 Task: Find connections with filter location Rāiganj with filter topic #Indiawith filter profile language German with filter current company DealShare with filter school Chinmaya Vidyalaya with filter industry Retail Furniture and Home Furnishings with filter service category Financial Analysis with filter keywords title Mortgage Loan Processor
Action: Mouse moved to (496, 48)
Screenshot: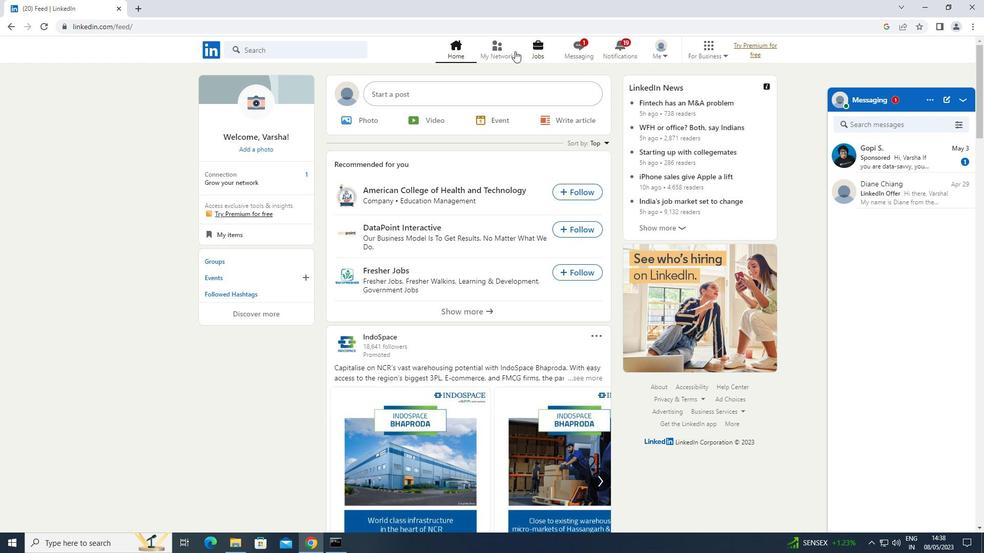
Action: Mouse pressed left at (496, 48)
Screenshot: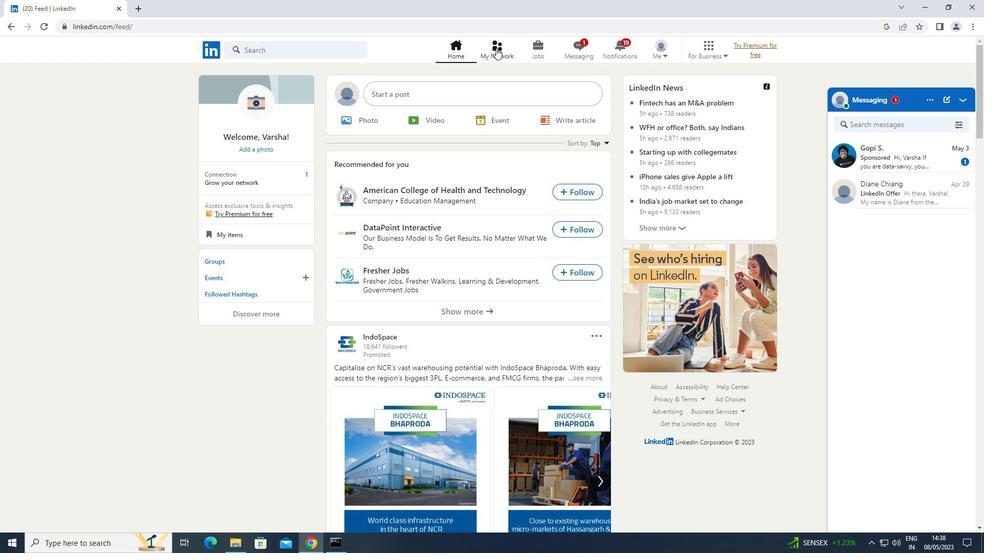 
Action: Mouse moved to (256, 108)
Screenshot: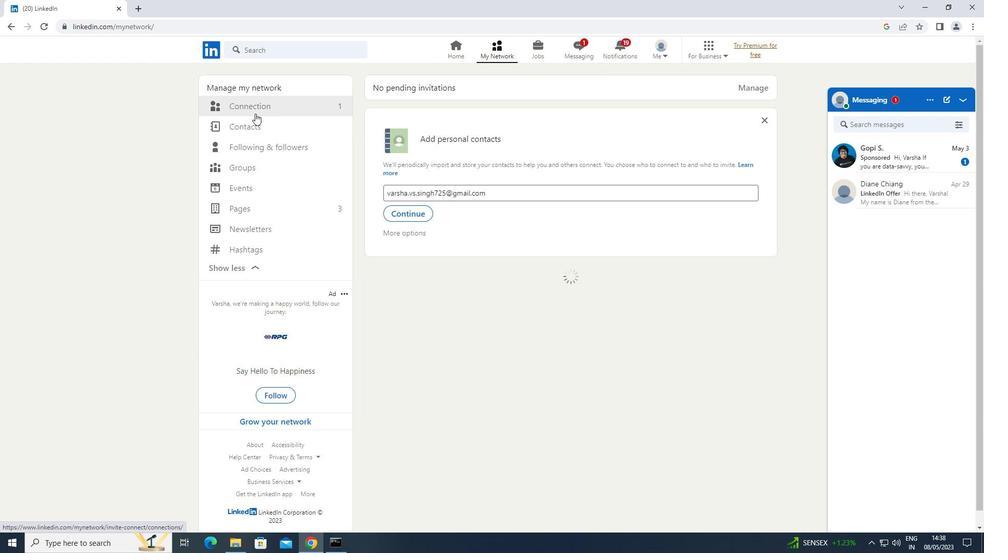 
Action: Mouse pressed left at (256, 108)
Screenshot: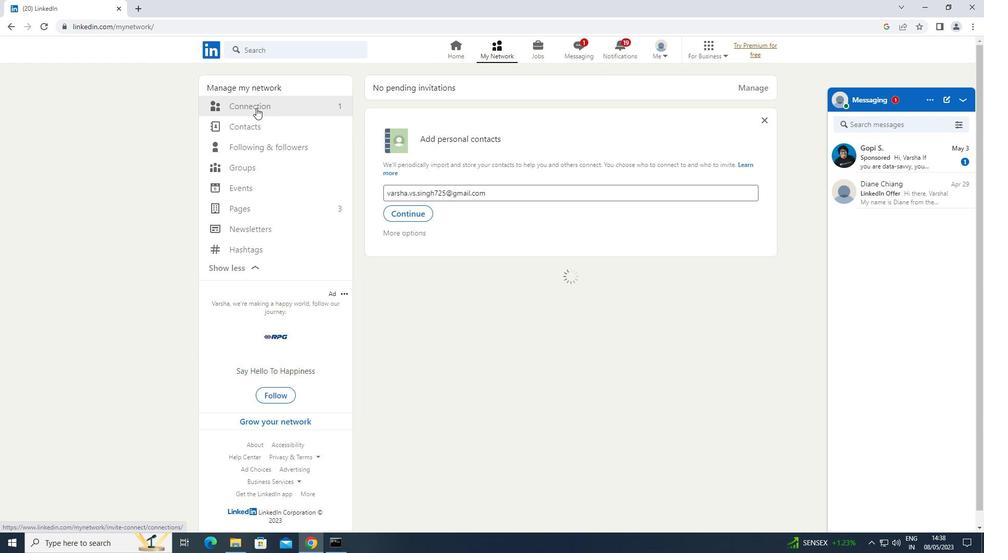 
Action: Mouse moved to (558, 105)
Screenshot: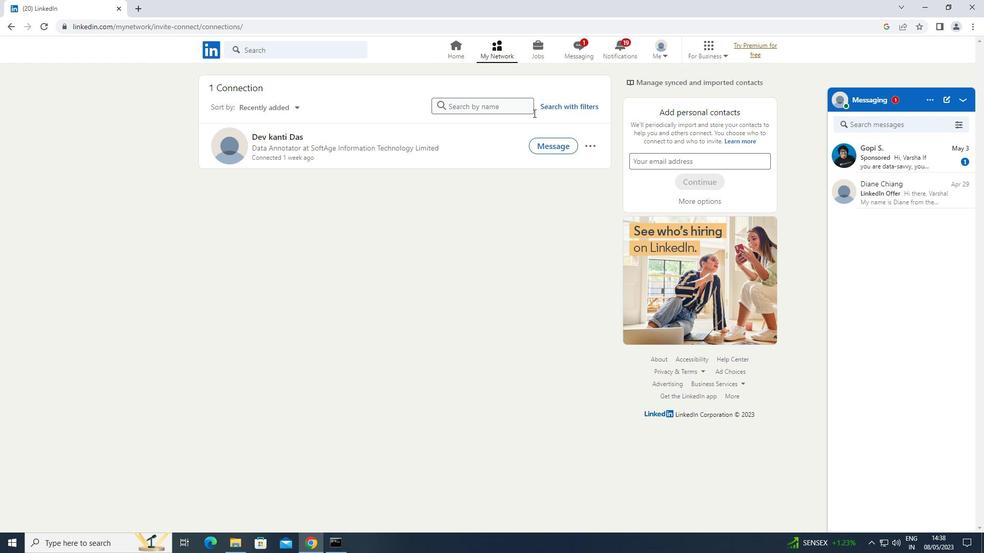 
Action: Mouse pressed left at (558, 105)
Screenshot: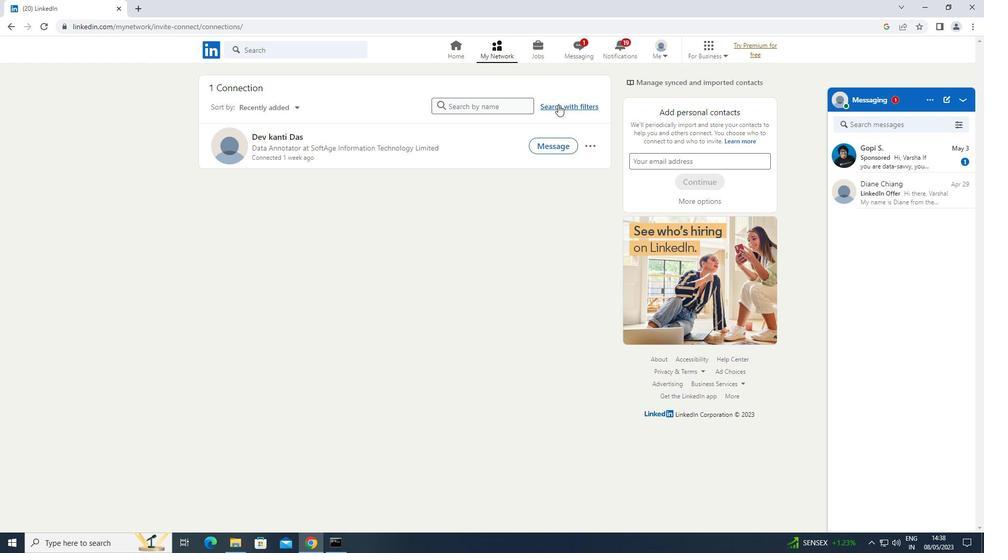 
Action: Mouse moved to (526, 84)
Screenshot: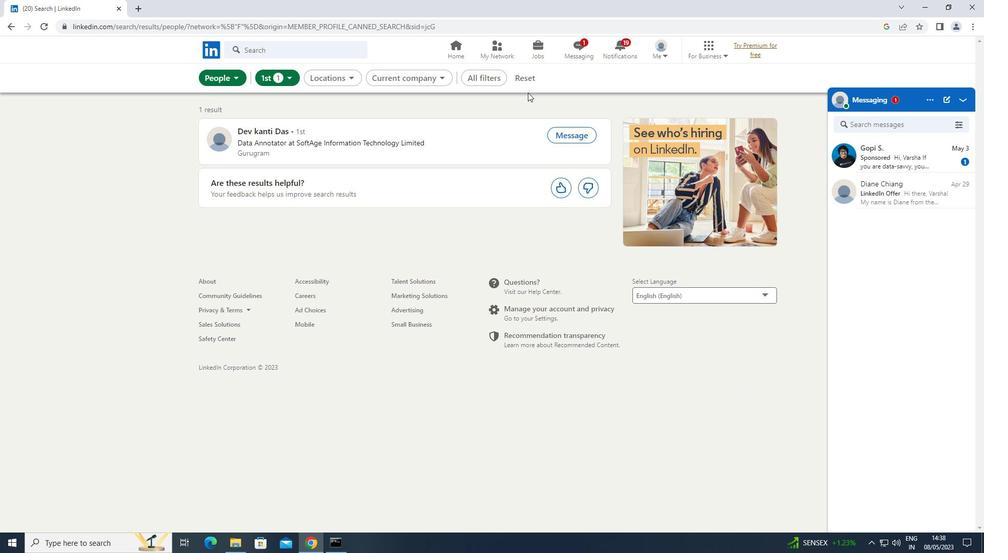 
Action: Mouse pressed left at (526, 84)
Screenshot: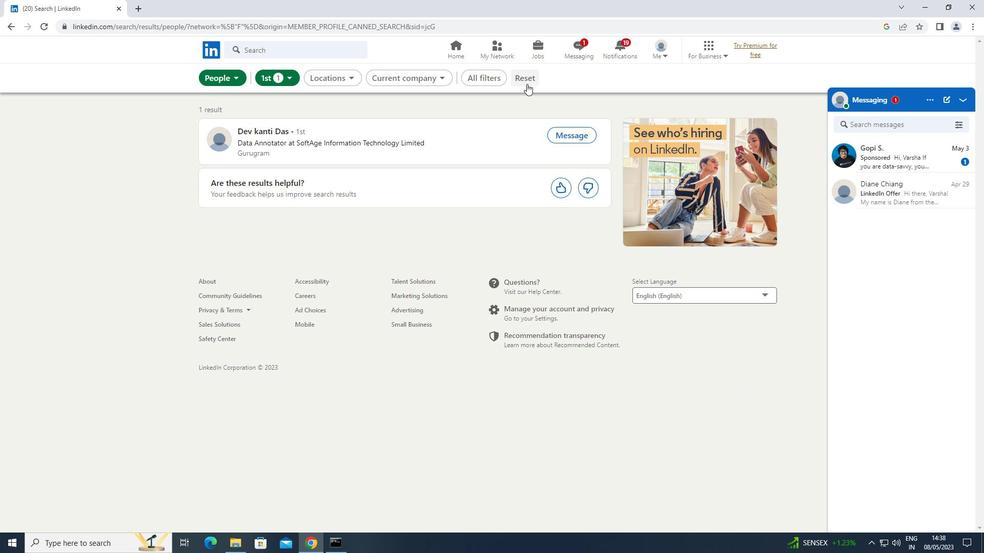 
Action: Mouse moved to (517, 84)
Screenshot: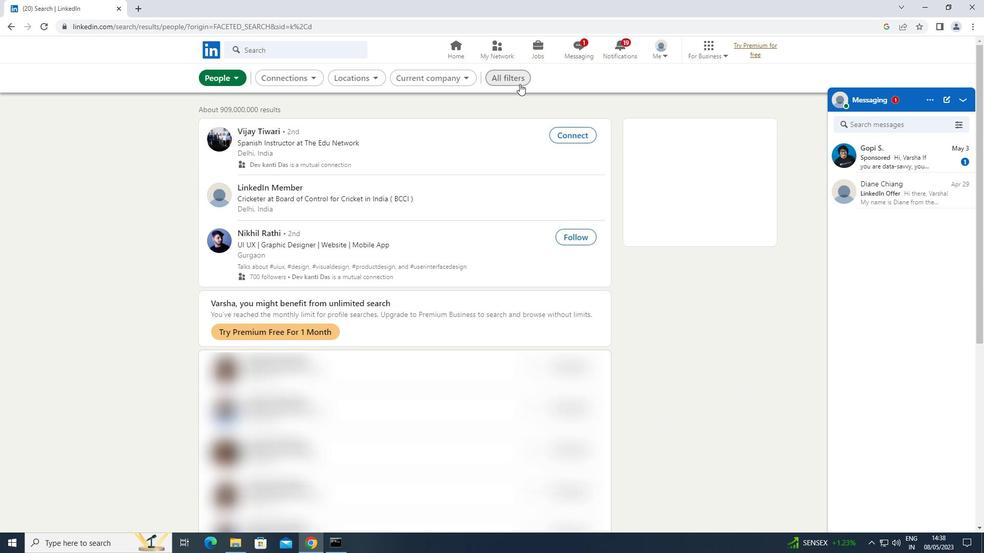 
Action: Mouse pressed left at (517, 84)
Screenshot: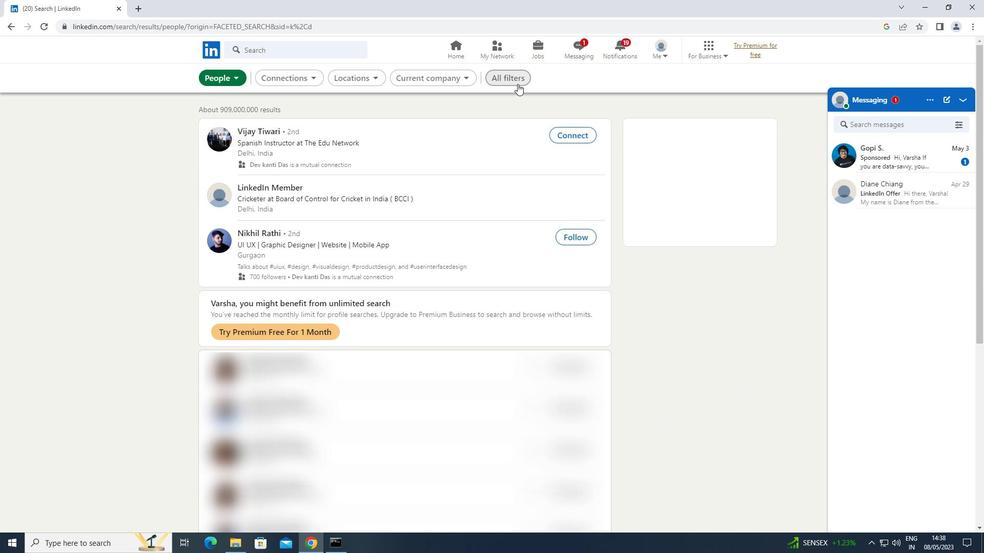 
Action: Mouse moved to (766, 229)
Screenshot: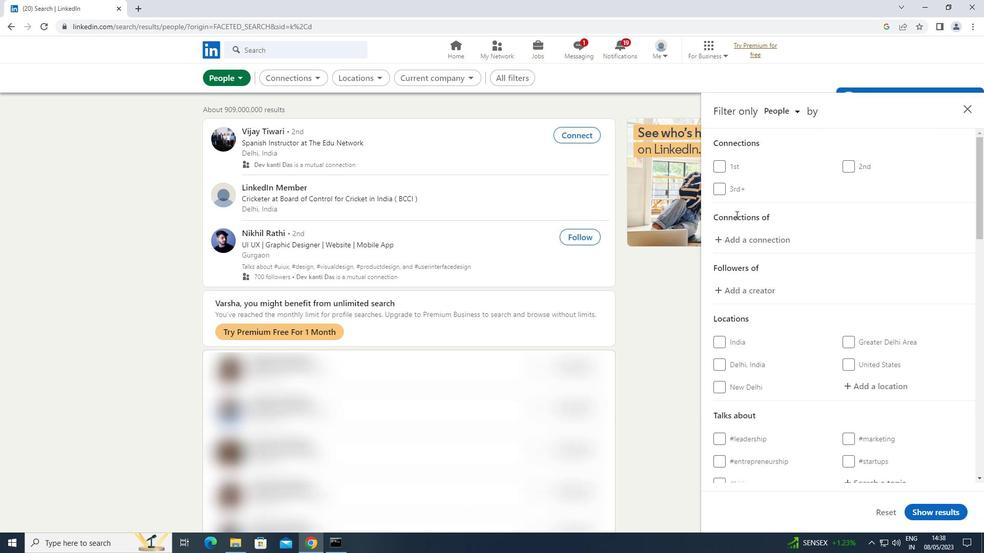 
Action: Mouse scrolled (766, 229) with delta (0, 0)
Screenshot: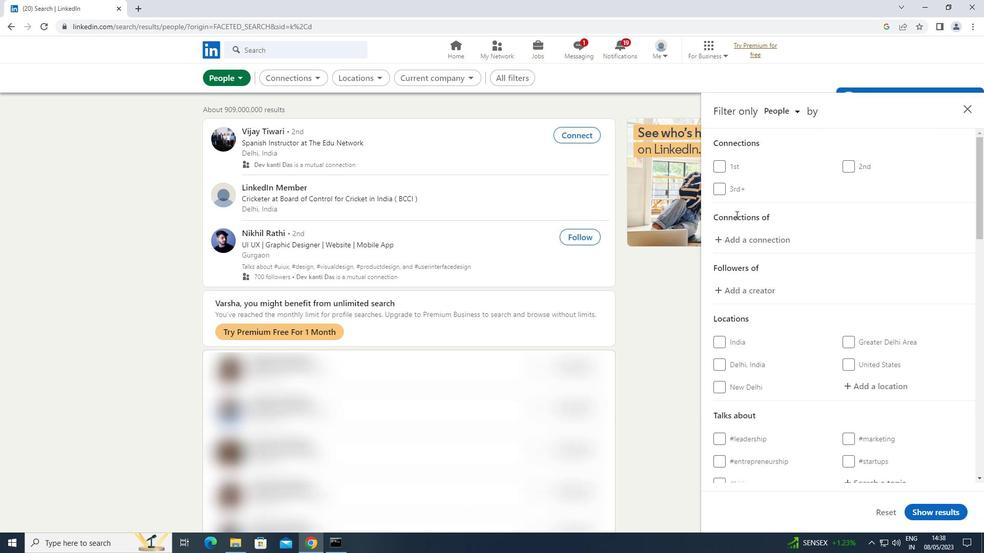 
Action: Mouse moved to (768, 233)
Screenshot: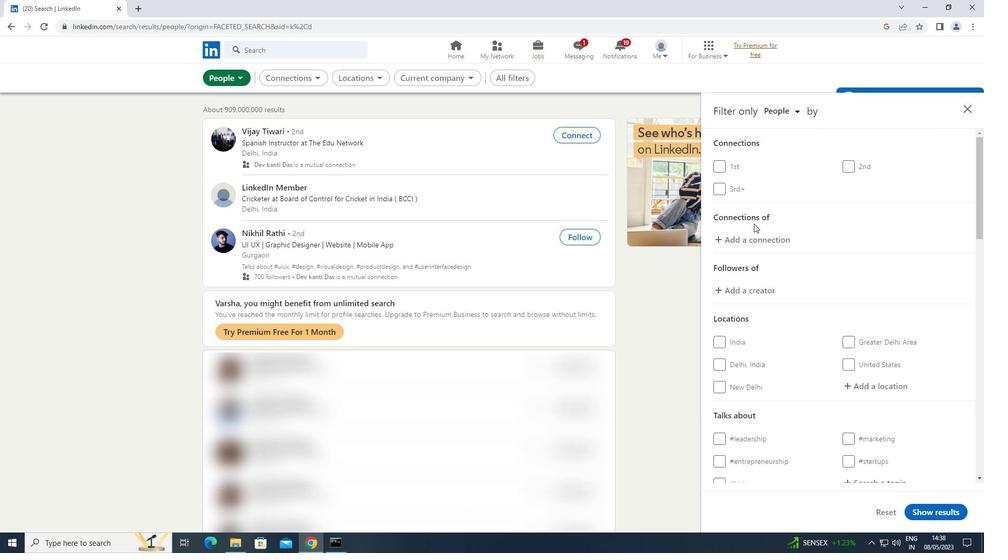 
Action: Mouse scrolled (768, 232) with delta (0, 0)
Screenshot: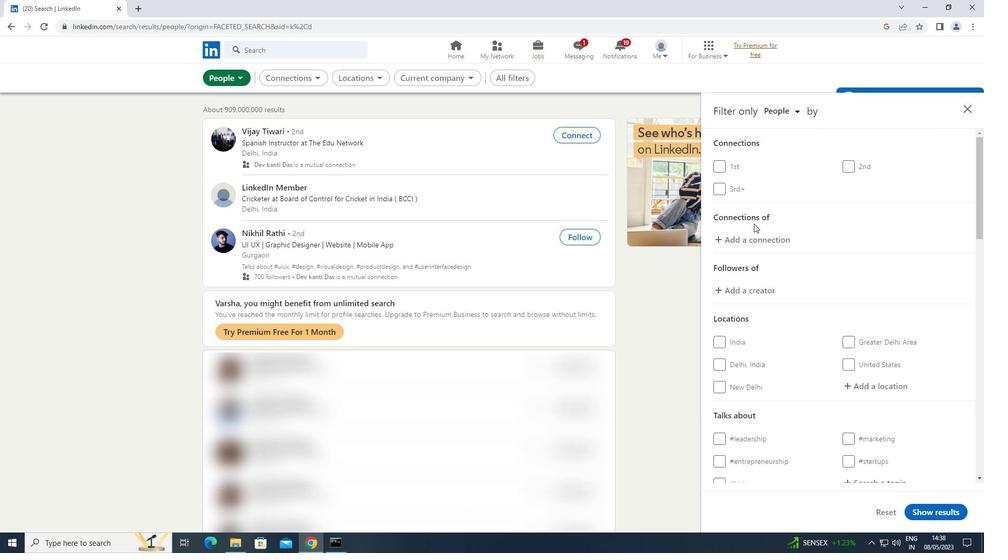 
Action: Mouse moved to (873, 284)
Screenshot: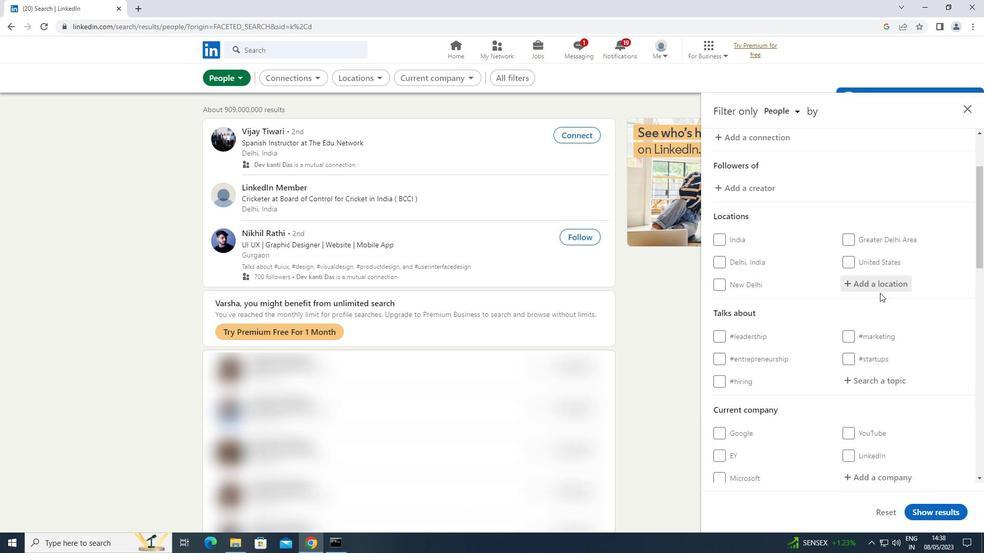 
Action: Mouse pressed left at (873, 284)
Screenshot: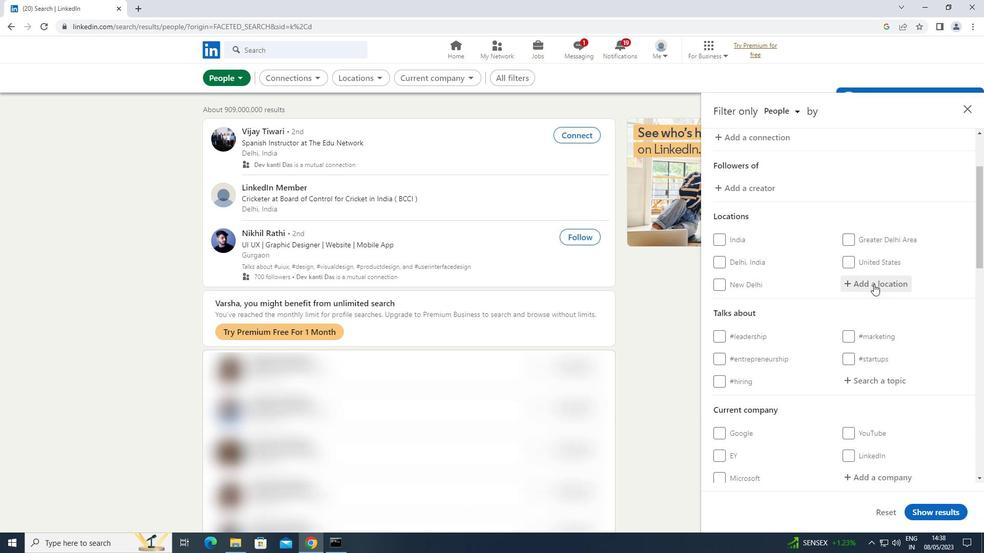 
Action: Key pressed <Key.shift>RAIGANJ
Screenshot: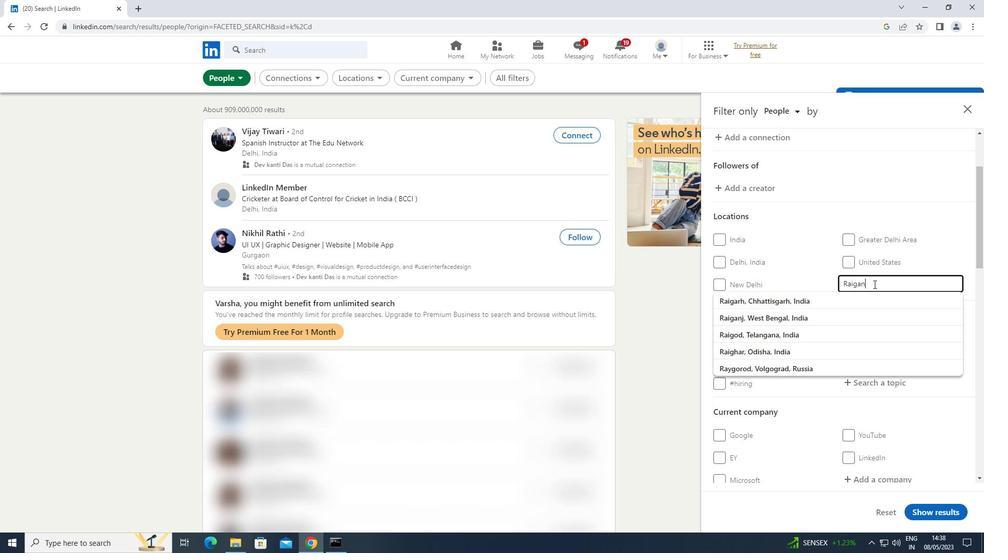 
Action: Mouse moved to (877, 377)
Screenshot: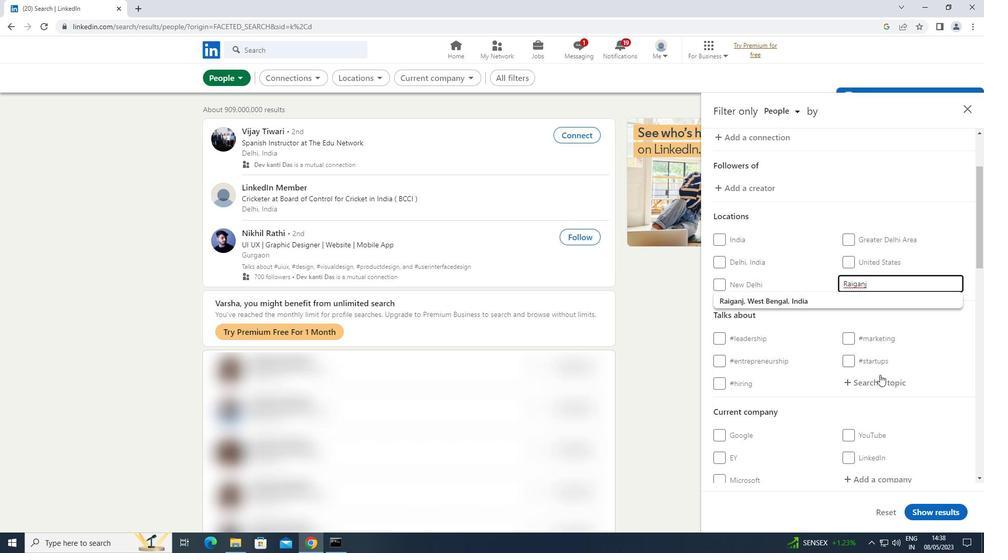 
Action: Mouse pressed left at (877, 377)
Screenshot: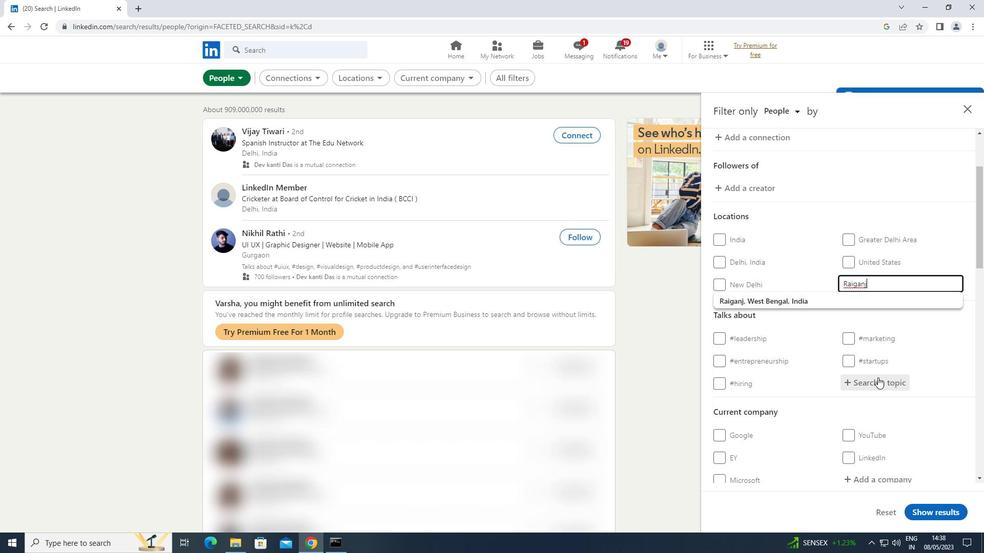 
Action: Key pressed <Key.shift>INDIA
Screenshot: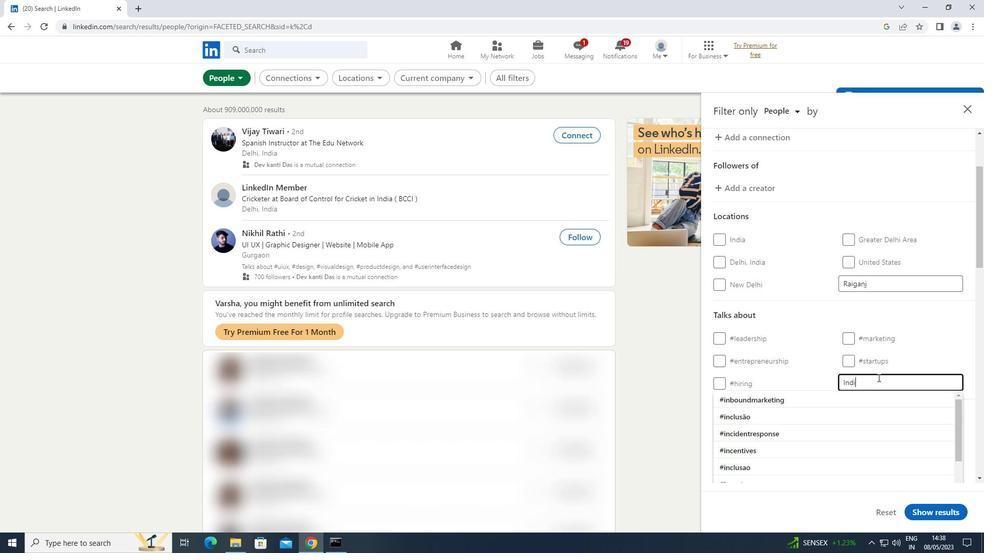 
Action: Mouse moved to (841, 381)
Screenshot: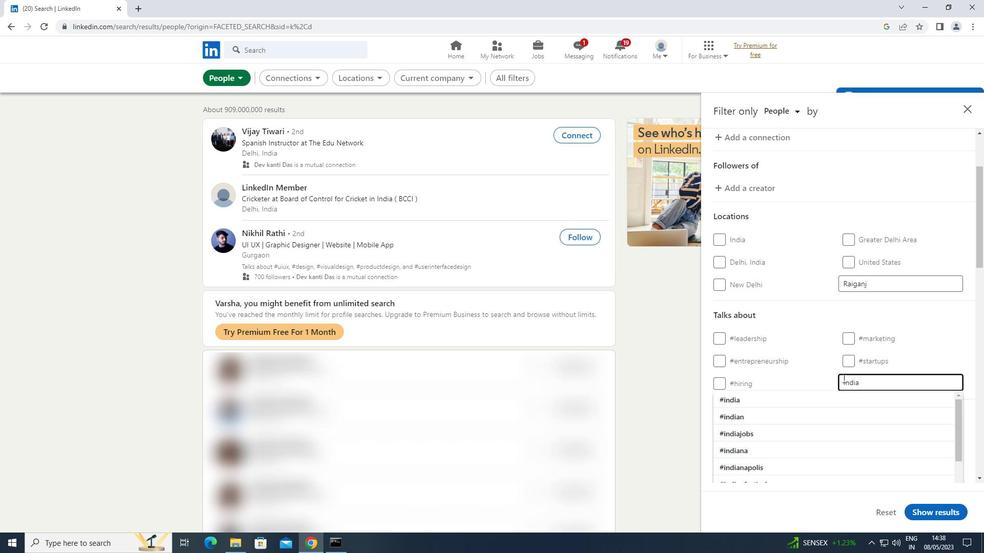 
Action: Mouse pressed left at (841, 381)
Screenshot: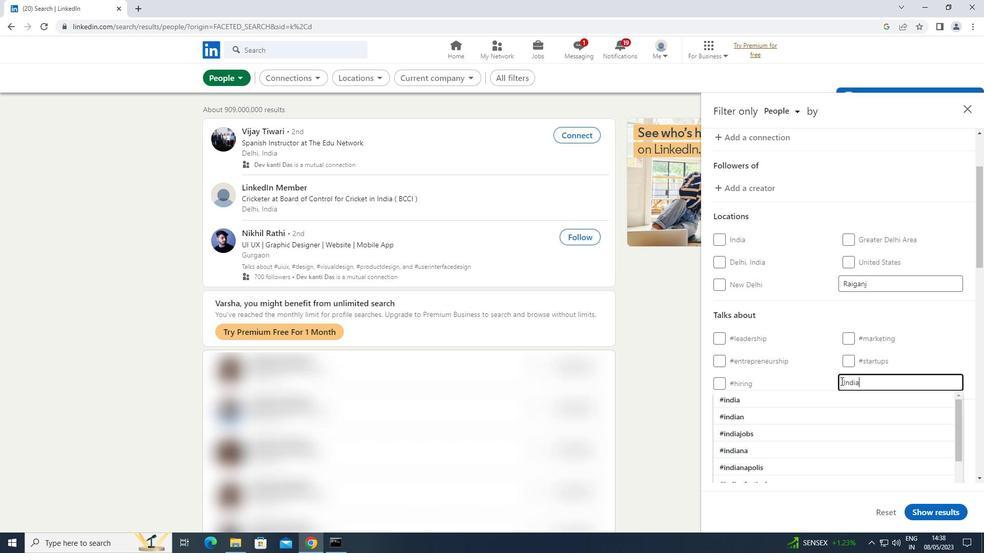 
Action: Key pressed <Key.shift>#
Screenshot: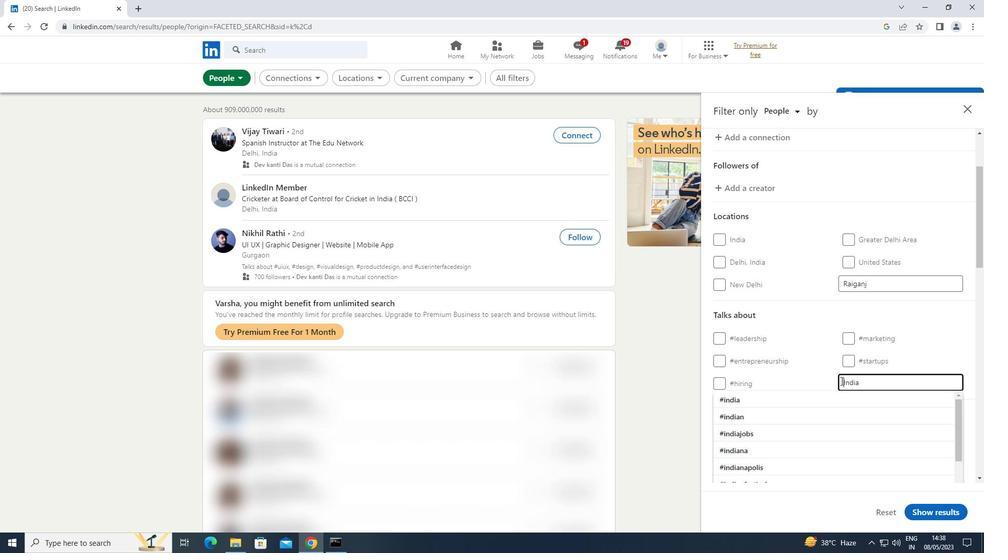 
Action: Mouse moved to (840, 379)
Screenshot: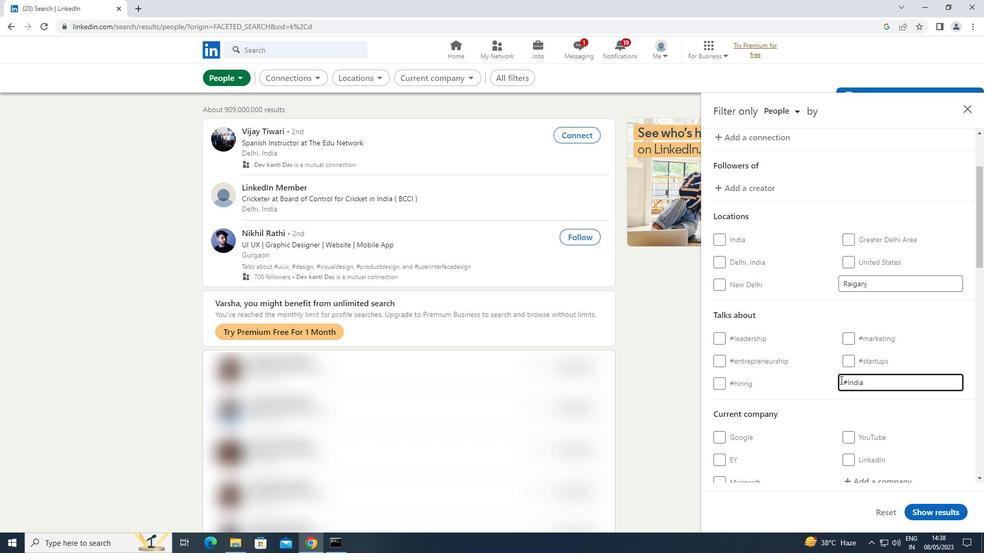 
Action: Mouse scrolled (840, 379) with delta (0, 0)
Screenshot: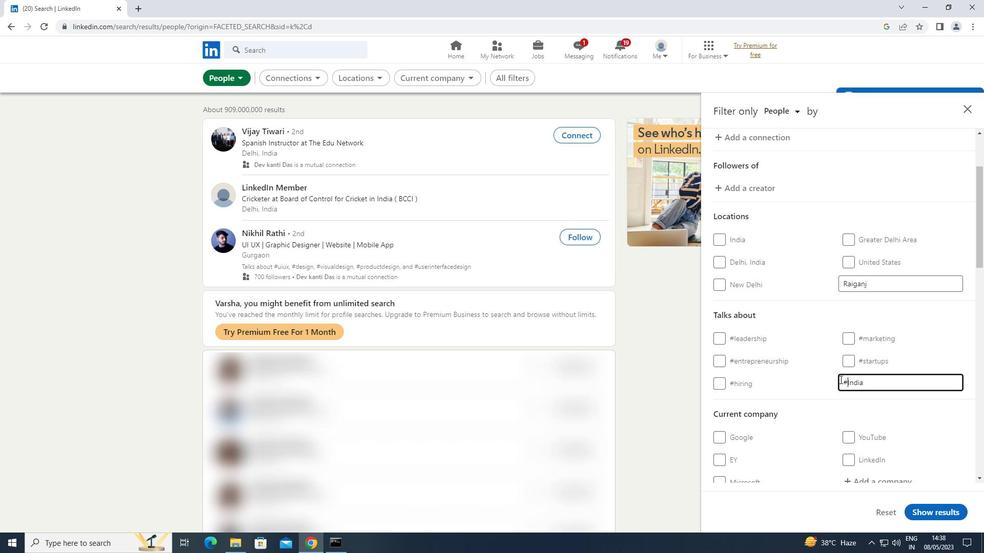 
Action: Mouse scrolled (840, 379) with delta (0, 0)
Screenshot: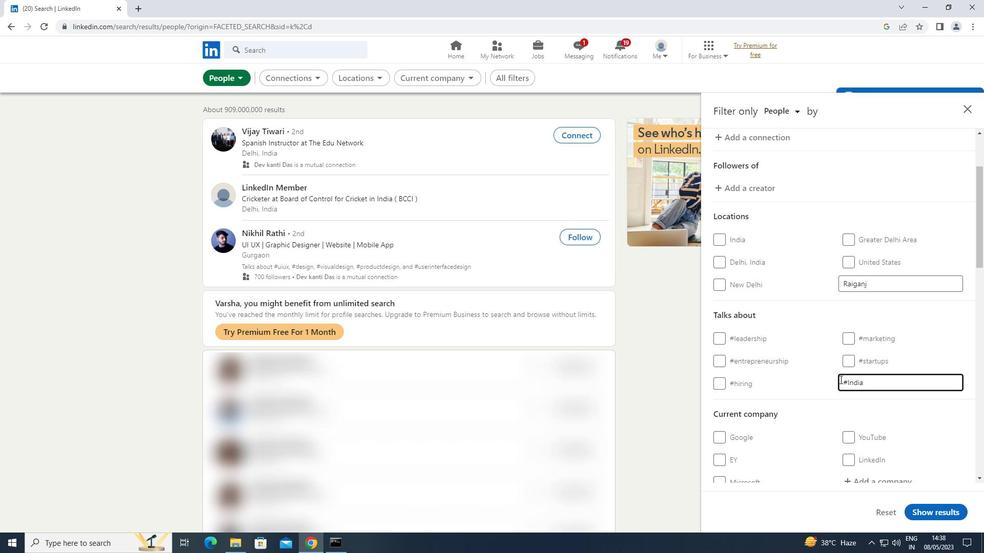 
Action: Mouse moved to (841, 379)
Screenshot: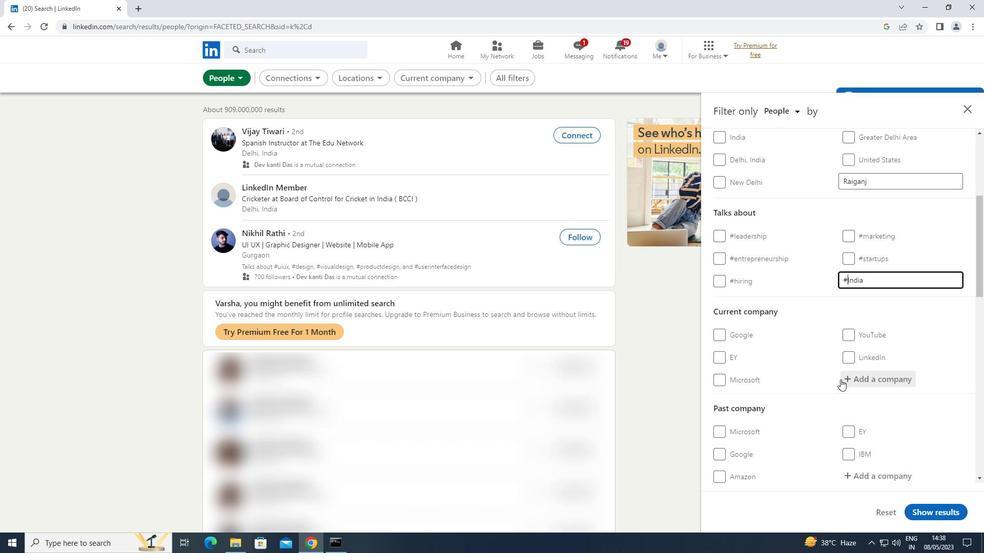 
Action: Mouse scrolled (841, 378) with delta (0, 0)
Screenshot: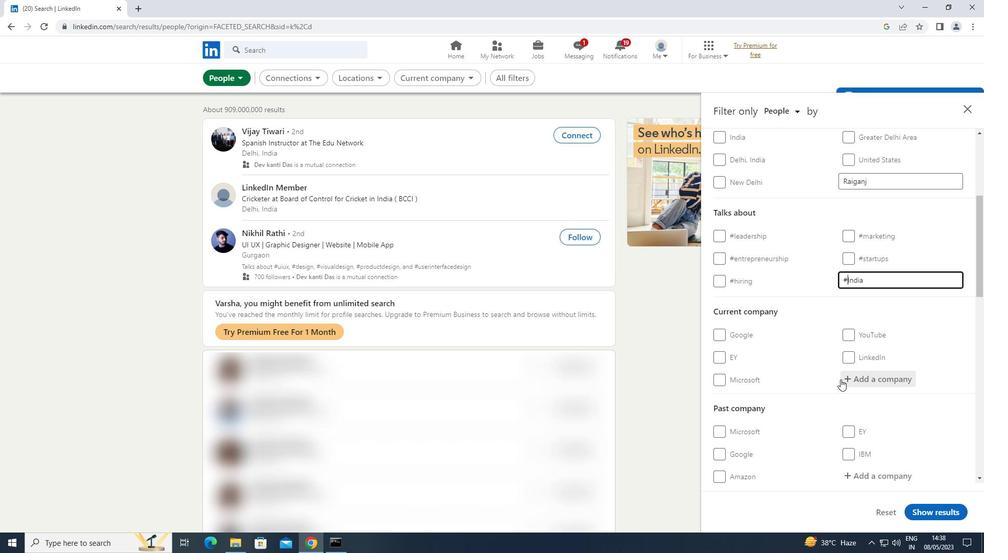 
Action: Mouse scrolled (841, 378) with delta (0, 0)
Screenshot: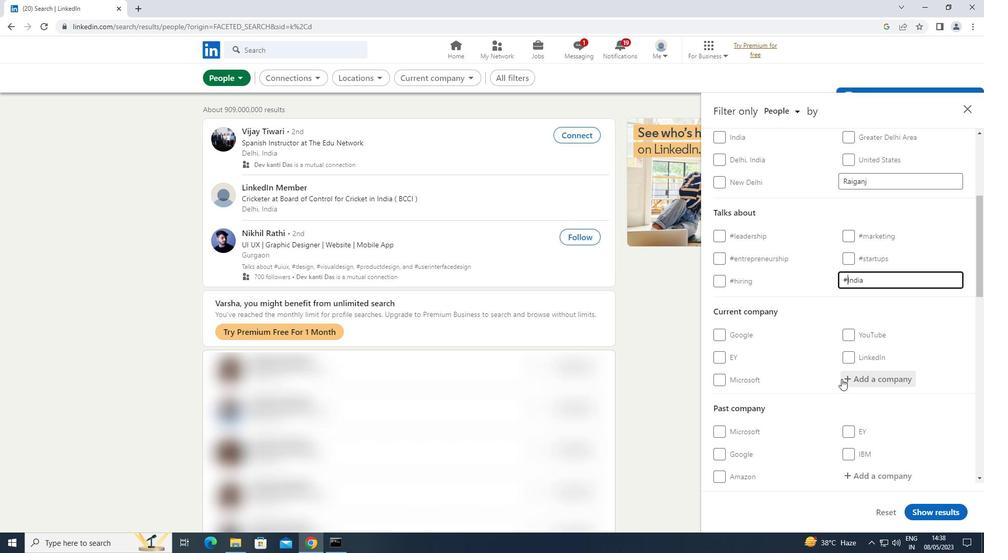 
Action: Mouse scrolled (841, 378) with delta (0, 0)
Screenshot: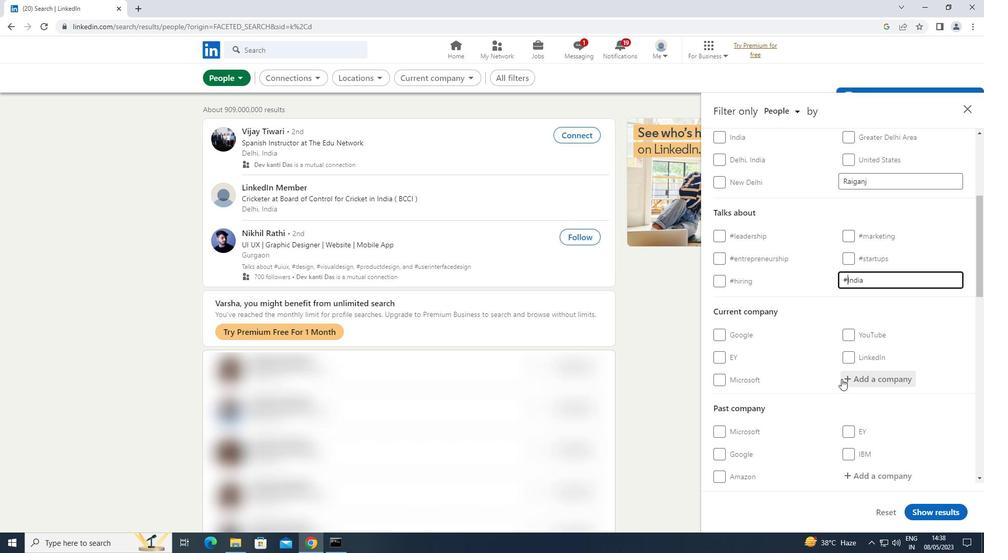 
Action: Mouse moved to (841, 379)
Screenshot: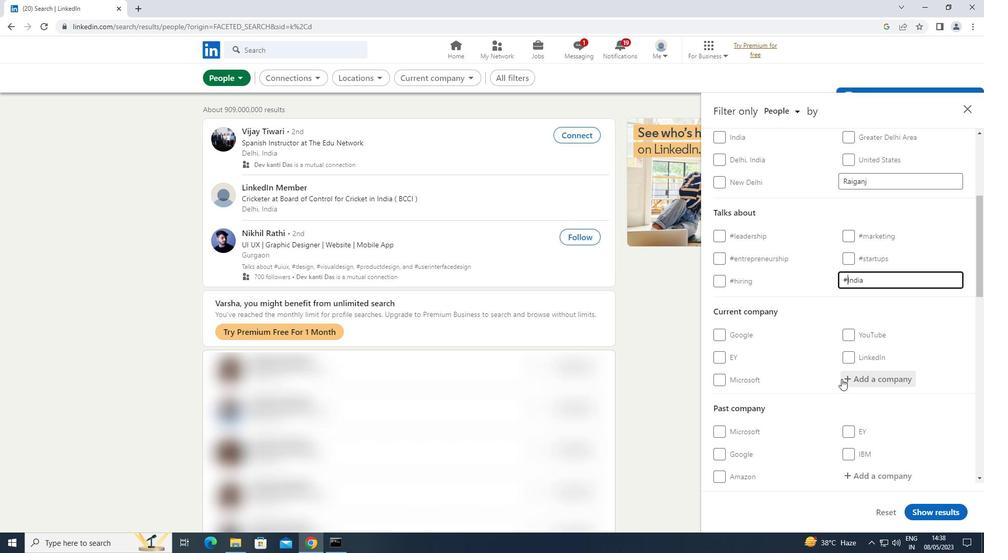 
Action: Mouse scrolled (841, 378) with delta (0, 0)
Screenshot: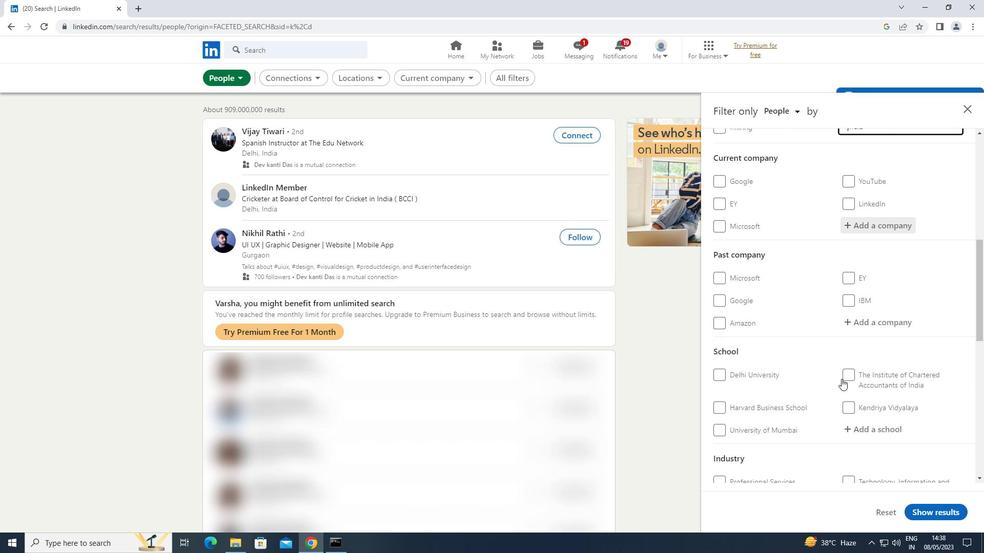 
Action: Mouse moved to (842, 379)
Screenshot: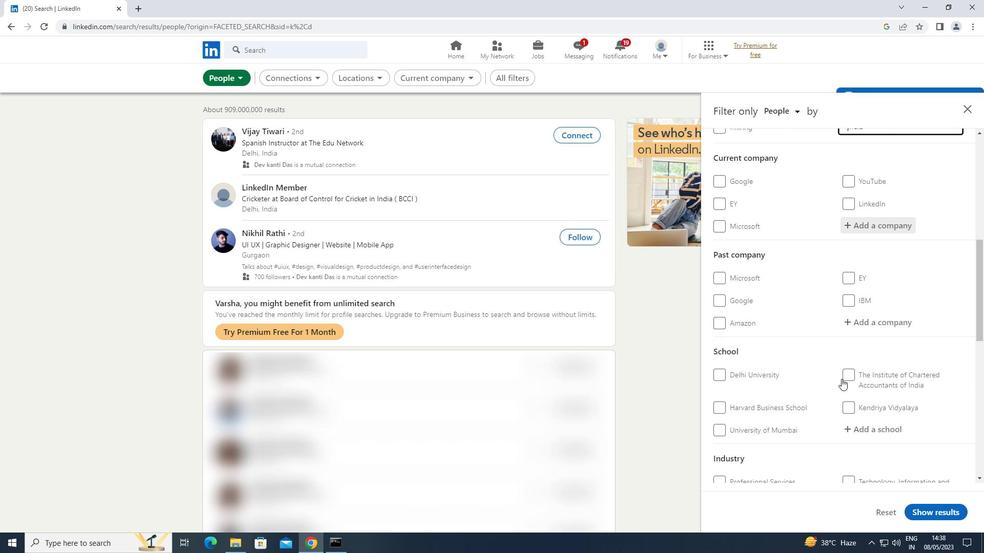
Action: Mouse scrolled (842, 379) with delta (0, 0)
Screenshot: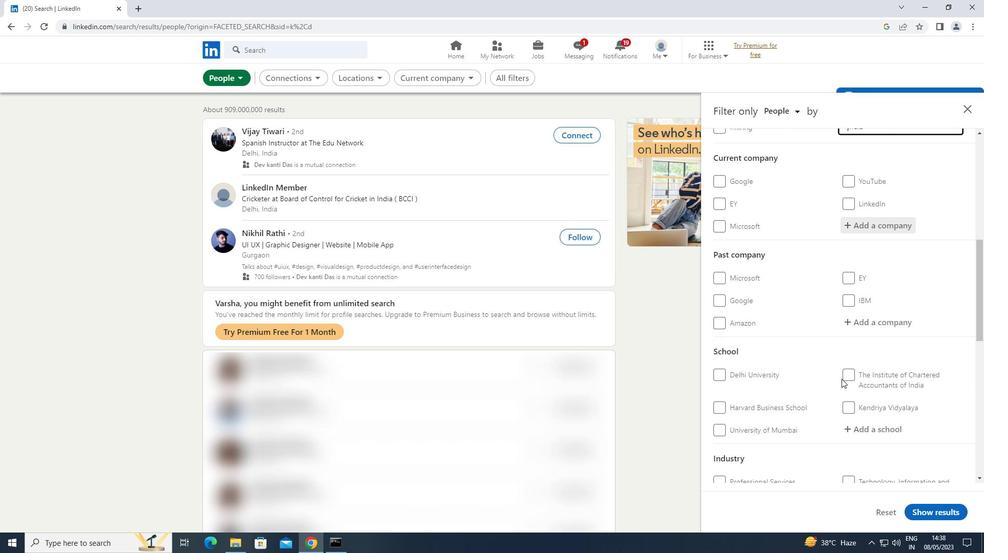 
Action: Mouse moved to (842, 380)
Screenshot: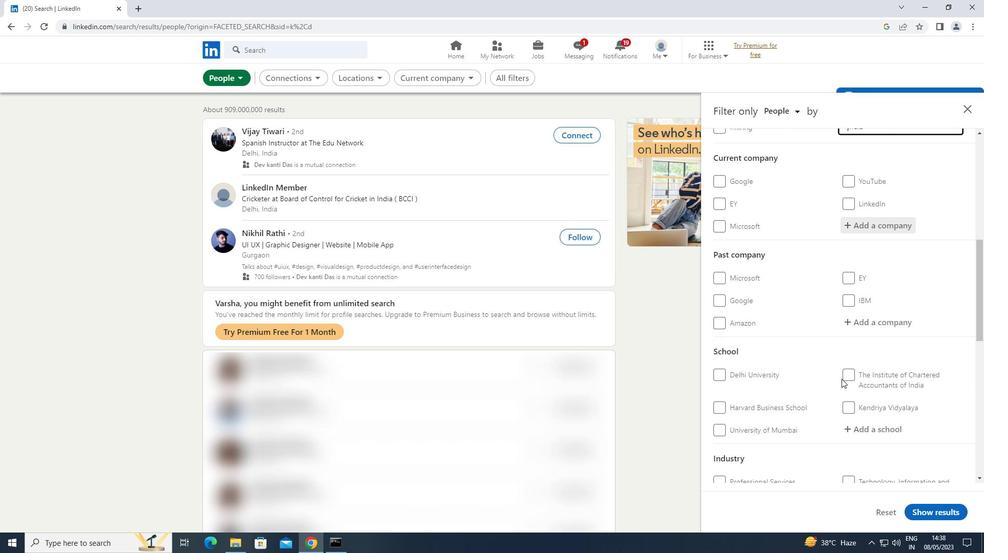 
Action: Mouse scrolled (842, 380) with delta (0, 0)
Screenshot: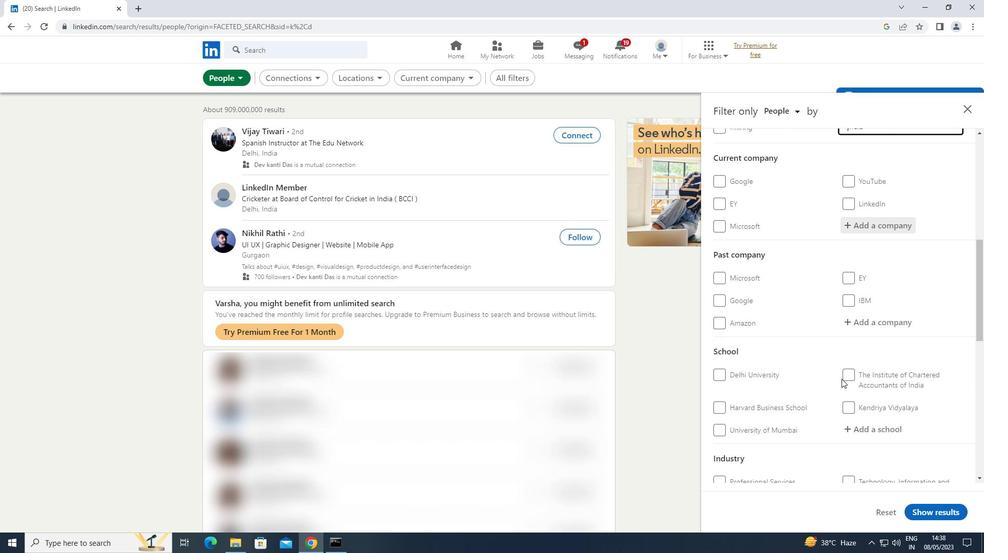 
Action: Mouse moved to (739, 453)
Screenshot: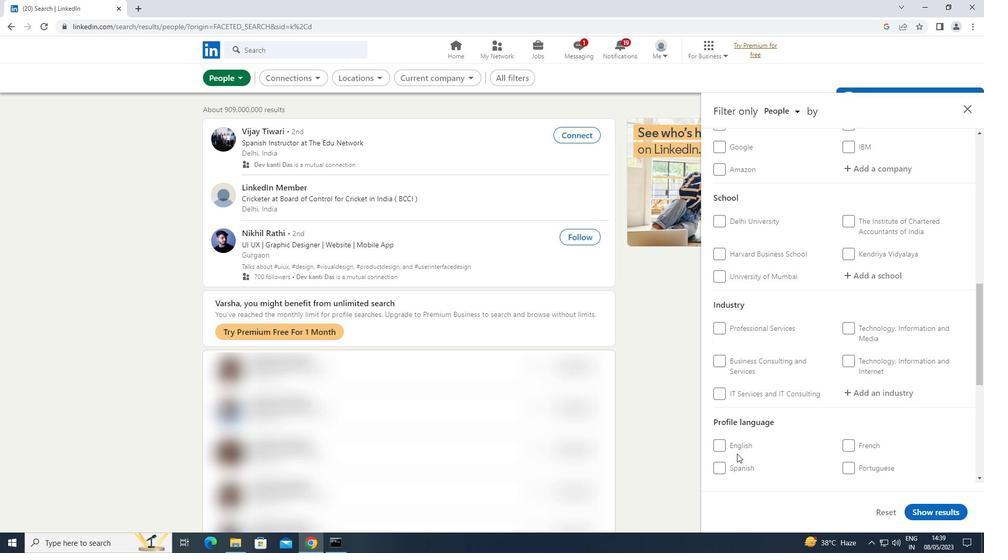 
Action: Mouse scrolled (739, 453) with delta (0, 0)
Screenshot: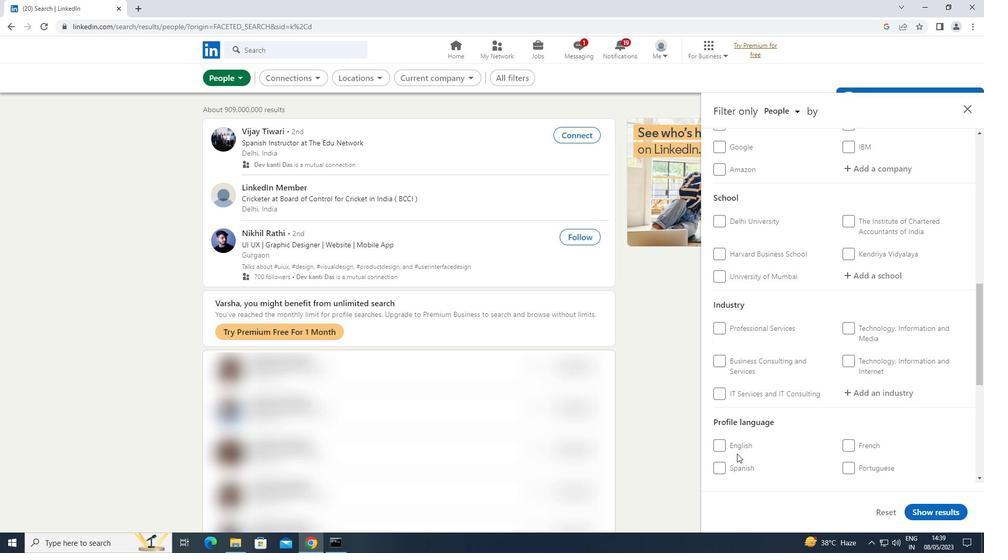 
Action: Mouse moved to (721, 440)
Screenshot: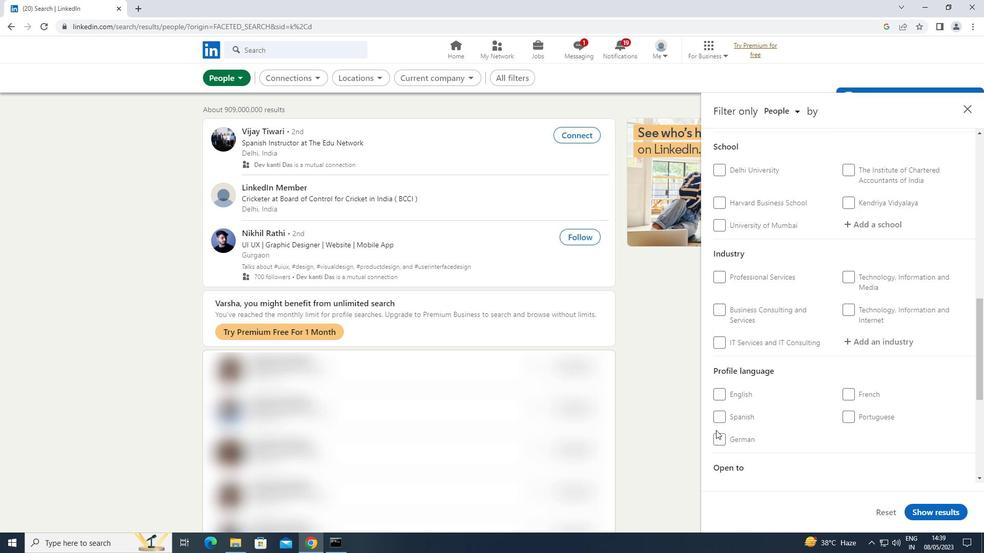 
Action: Mouse pressed left at (721, 440)
Screenshot: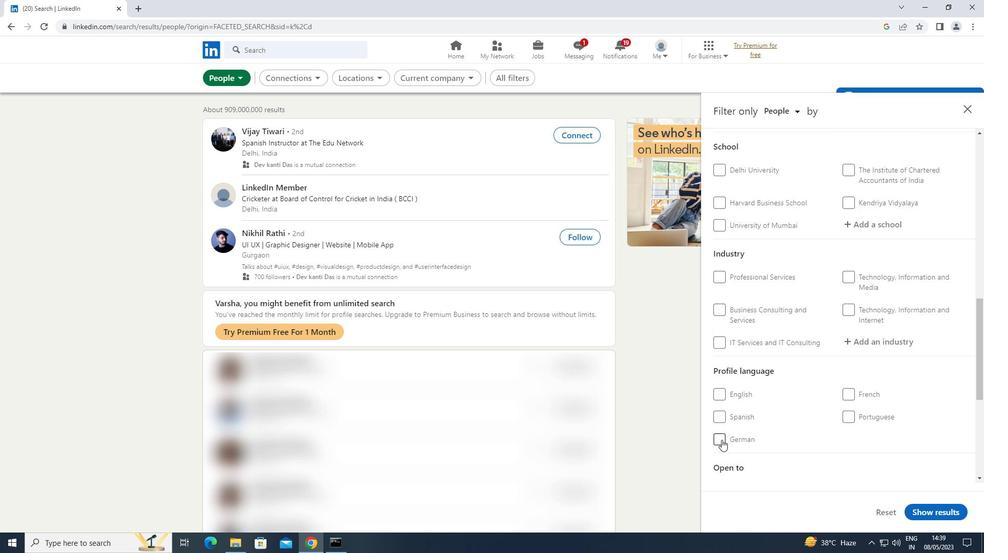 
Action: Mouse moved to (760, 422)
Screenshot: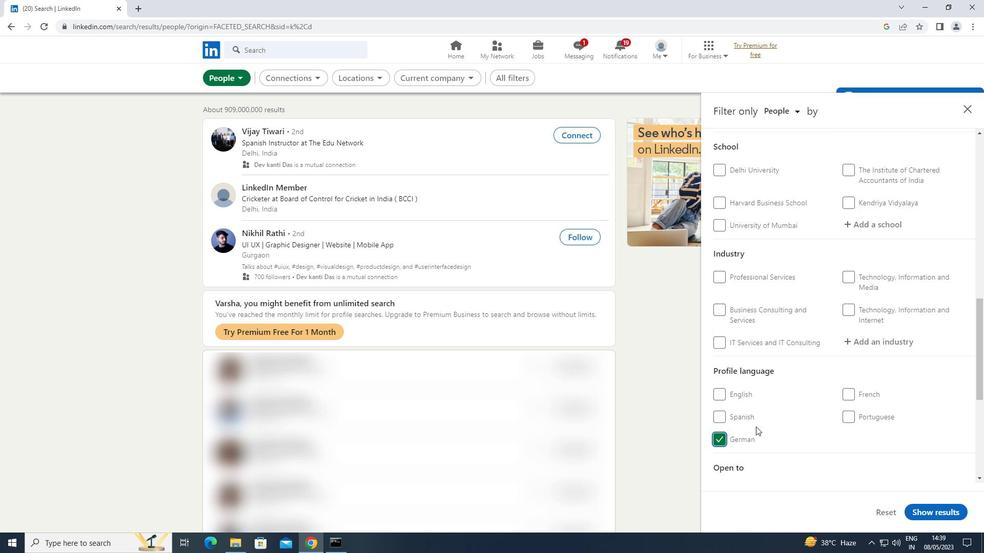 
Action: Mouse scrolled (760, 422) with delta (0, 0)
Screenshot: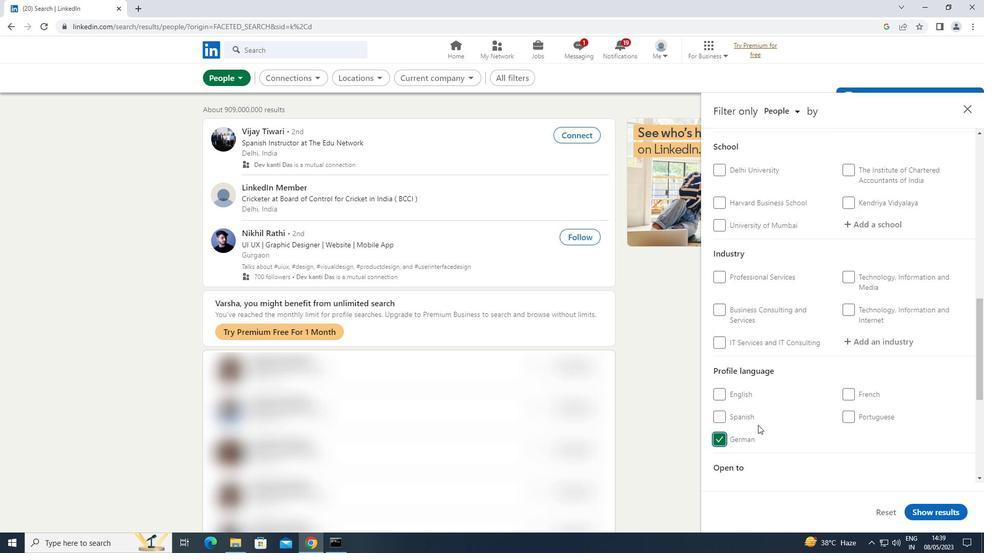 
Action: Mouse scrolled (760, 422) with delta (0, 0)
Screenshot: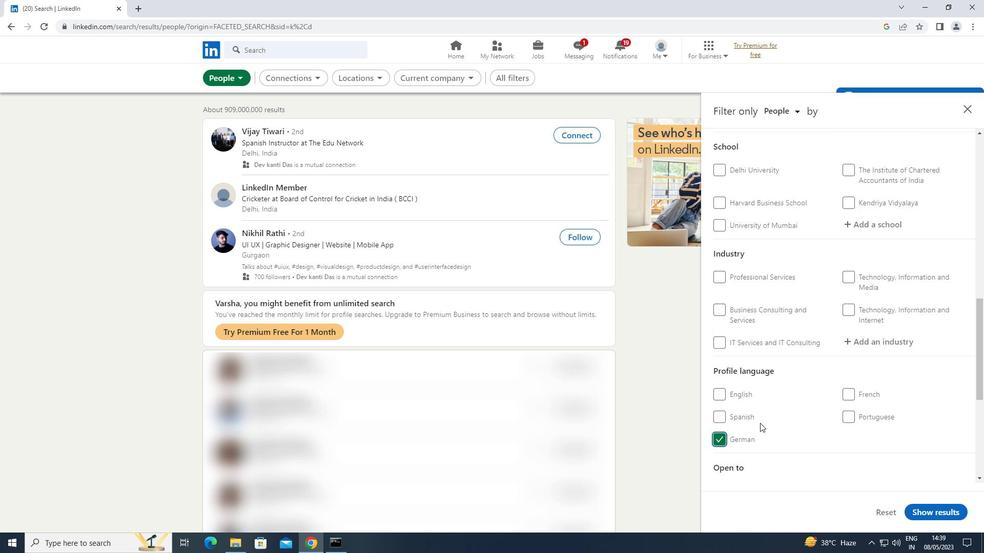 
Action: Mouse scrolled (760, 422) with delta (0, 0)
Screenshot: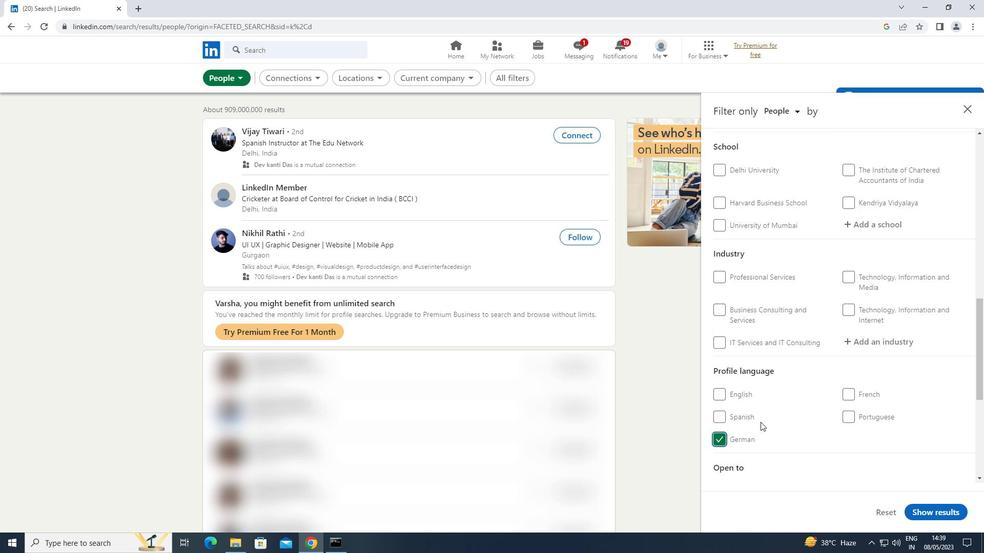 
Action: Mouse moved to (761, 419)
Screenshot: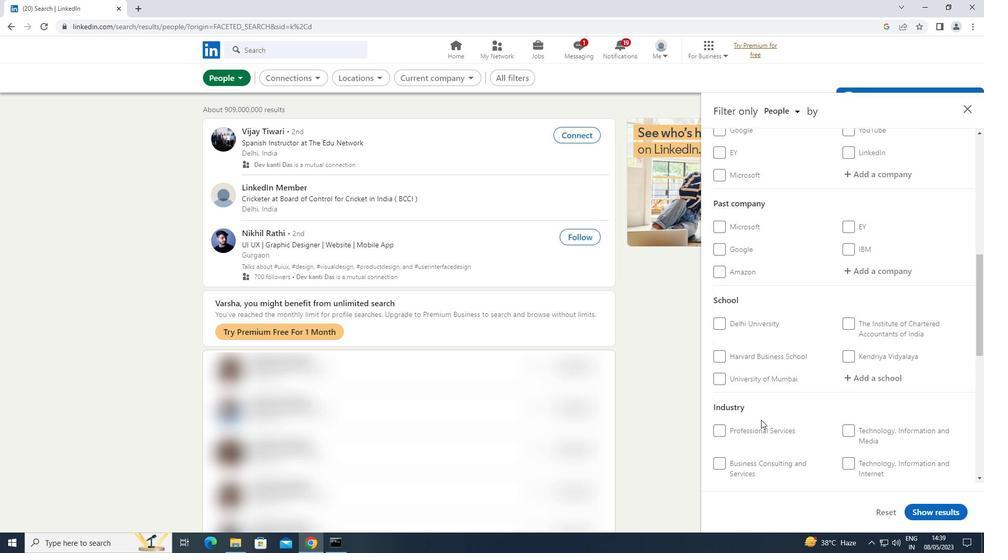 
Action: Mouse scrolled (761, 420) with delta (0, 0)
Screenshot: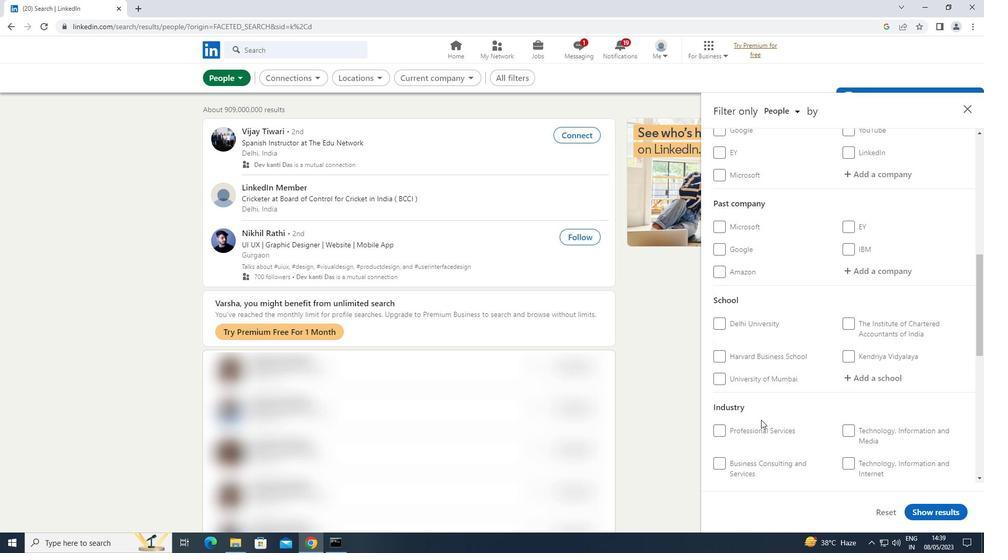 
Action: Mouse moved to (761, 419)
Screenshot: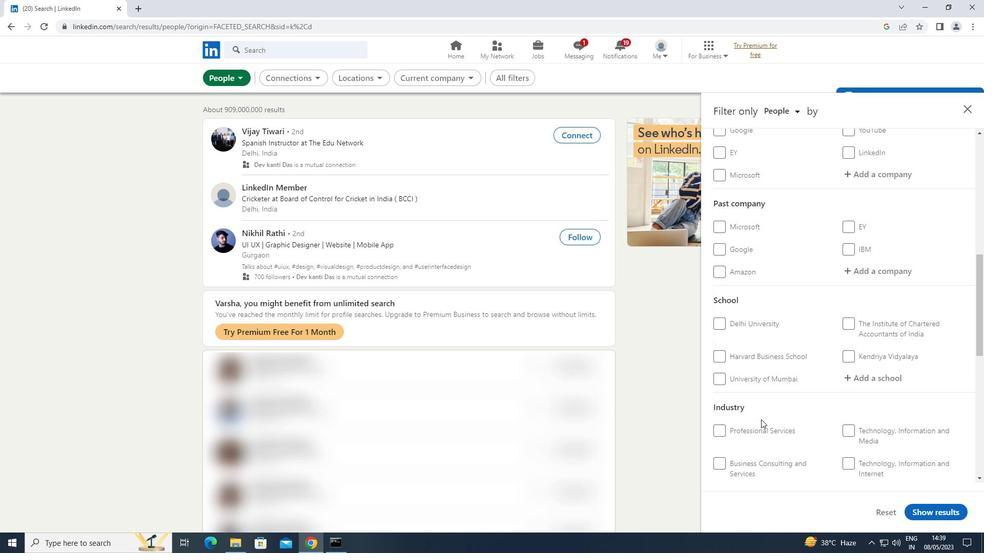
Action: Mouse scrolled (761, 420) with delta (0, 0)
Screenshot: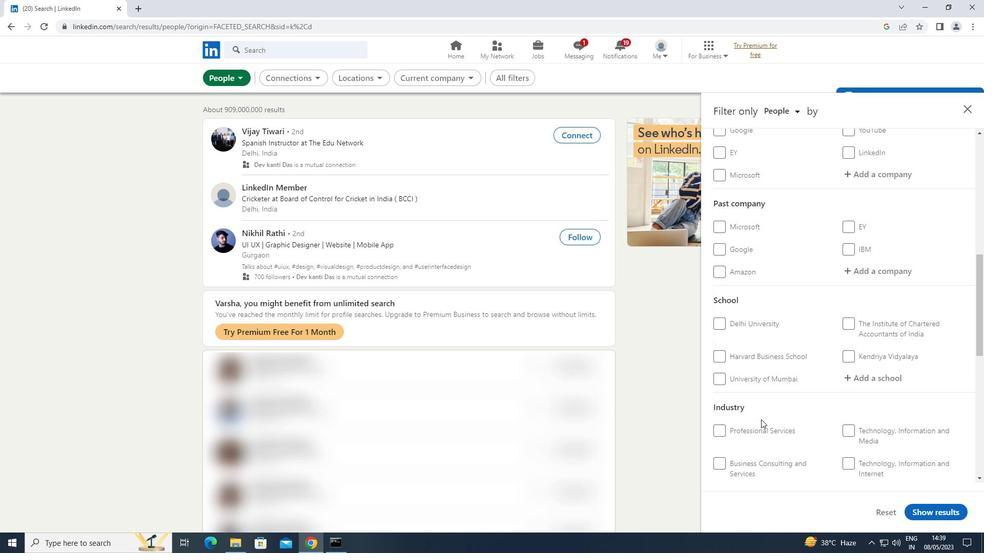 
Action: Mouse moved to (762, 419)
Screenshot: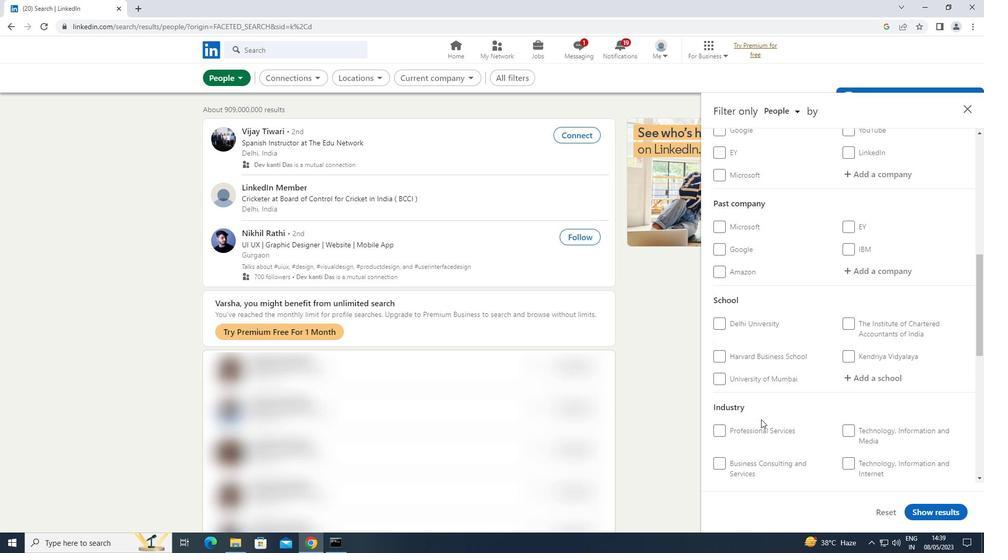 
Action: Mouse scrolled (762, 419) with delta (0, 0)
Screenshot: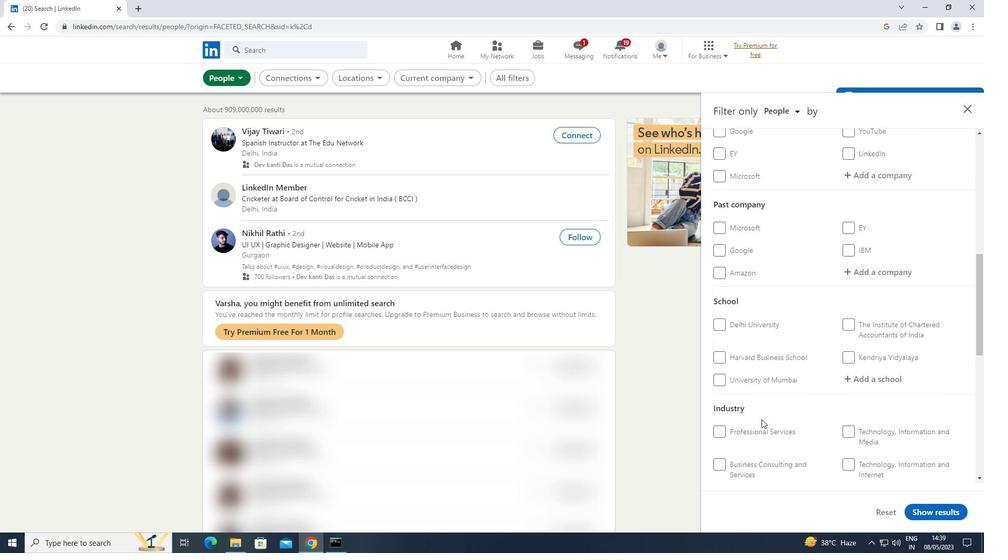 
Action: Mouse moved to (762, 419)
Screenshot: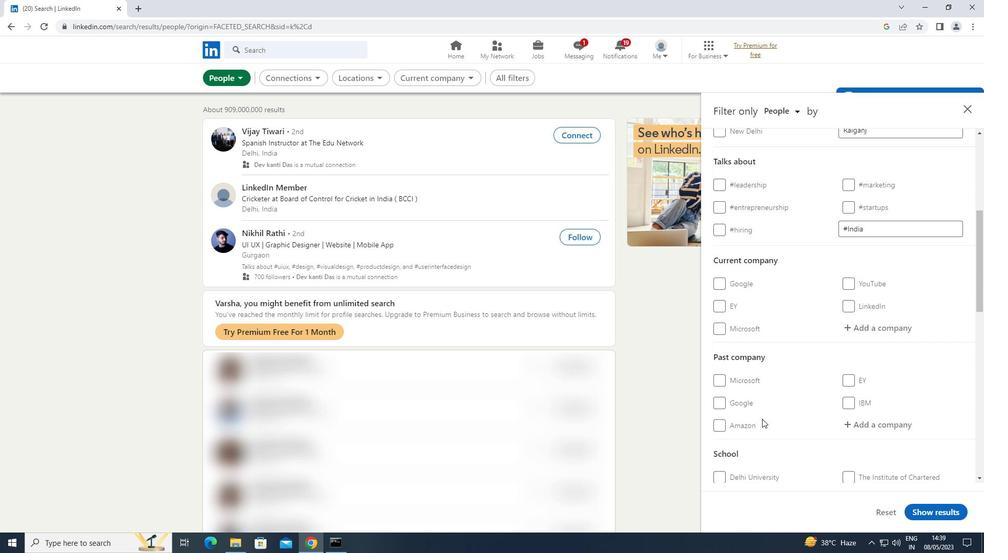 
Action: Mouse scrolled (762, 419) with delta (0, 0)
Screenshot: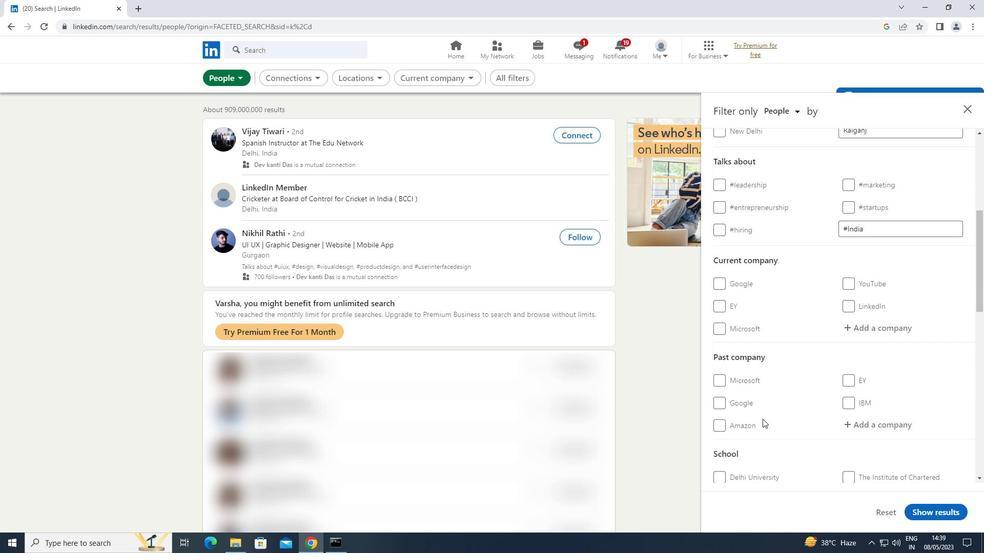 
Action: Mouse moved to (762, 418)
Screenshot: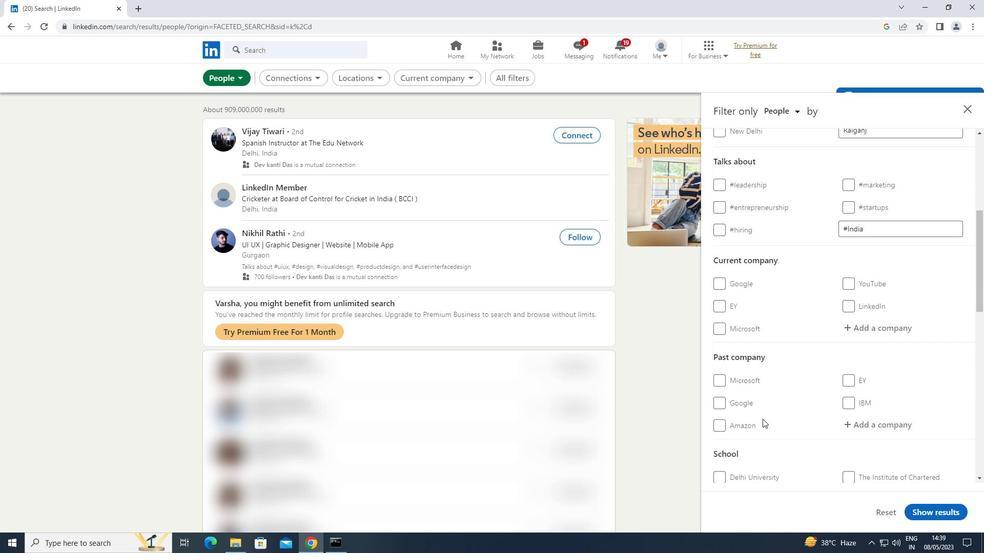 
Action: Mouse scrolled (762, 419) with delta (0, 0)
Screenshot: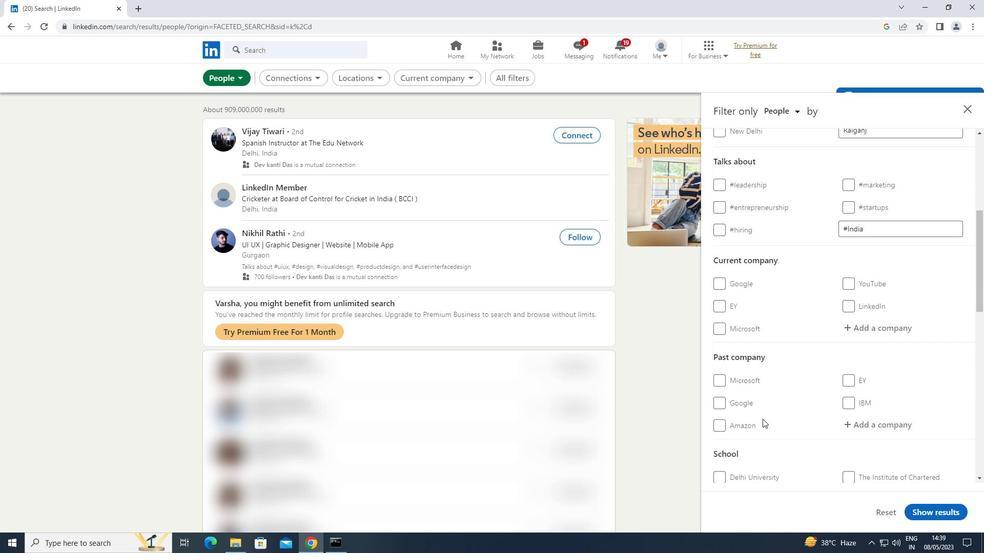 
Action: Mouse moved to (763, 418)
Screenshot: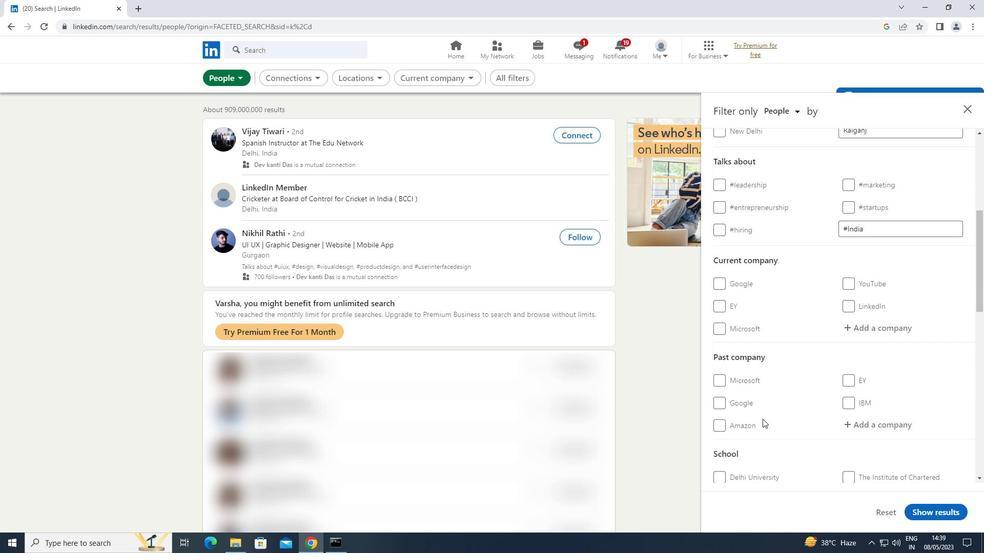 
Action: Mouse scrolled (763, 418) with delta (0, 0)
Screenshot: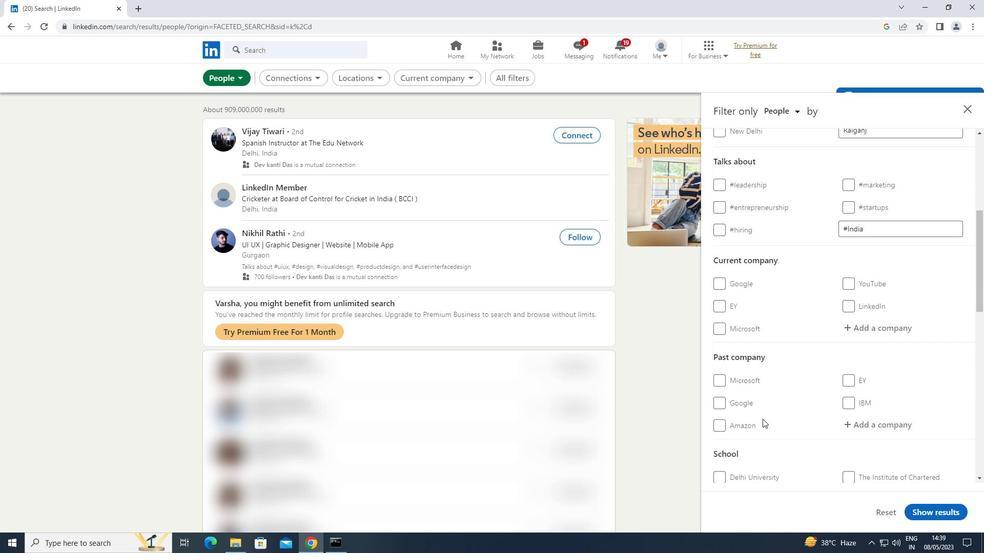 
Action: Mouse moved to (820, 378)
Screenshot: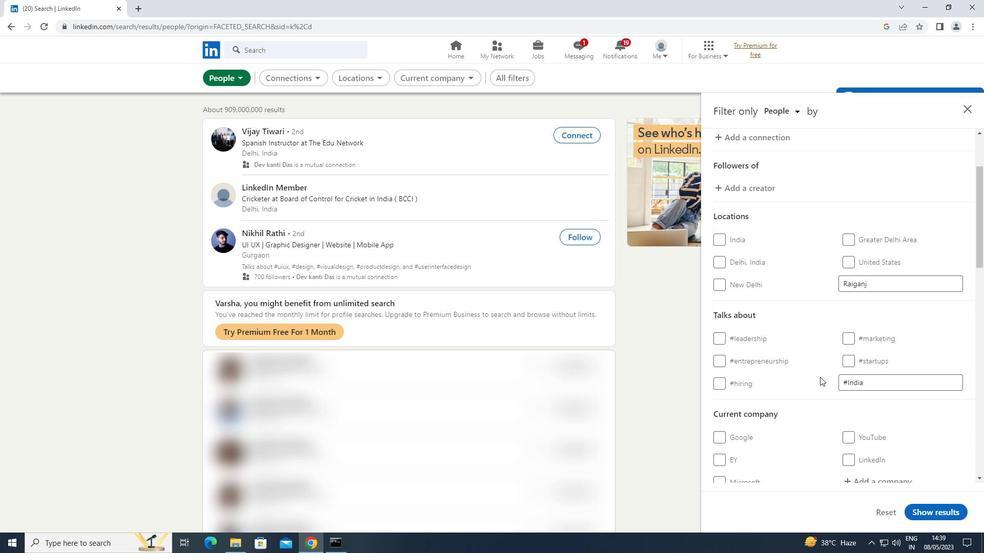 
Action: Mouse scrolled (820, 377) with delta (0, 0)
Screenshot: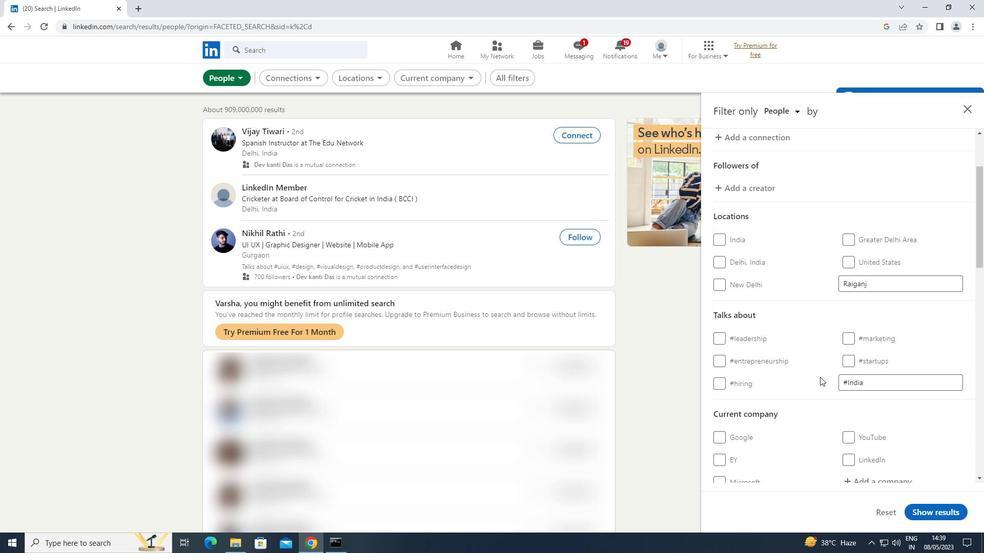 
Action: Mouse moved to (820, 379)
Screenshot: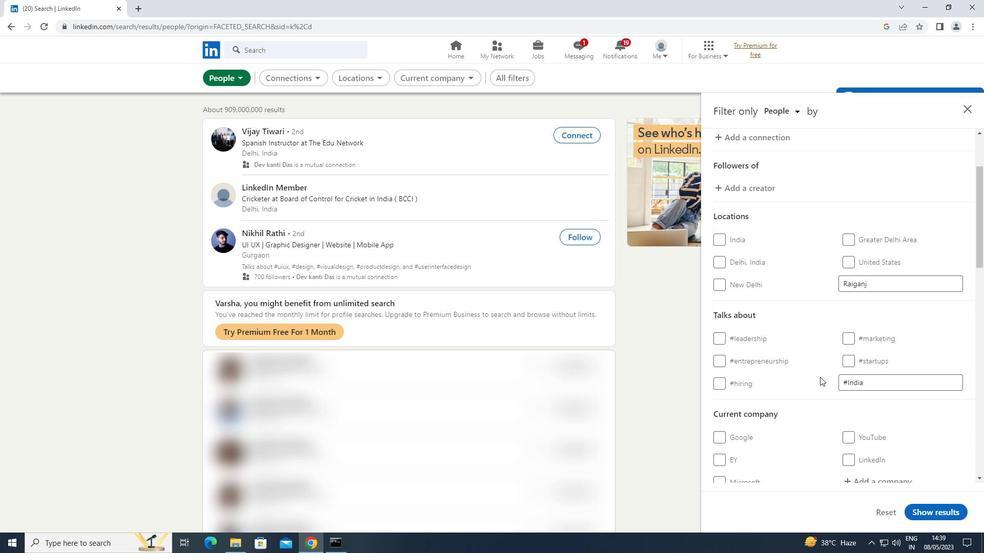 
Action: Mouse scrolled (820, 379) with delta (0, 0)
Screenshot: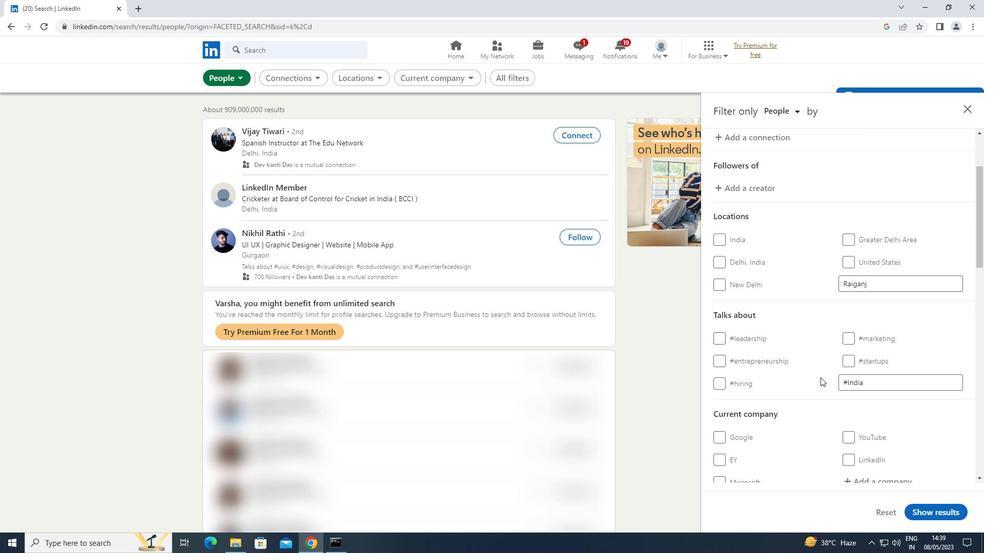 
Action: Mouse moved to (865, 374)
Screenshot: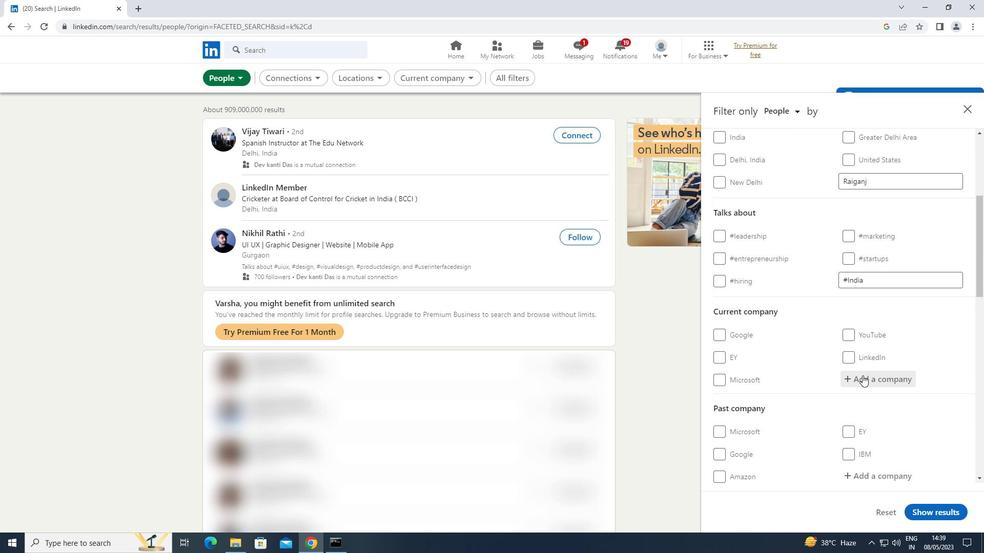 
Action: Mouse pressed left at (865, 374)
Screenshot: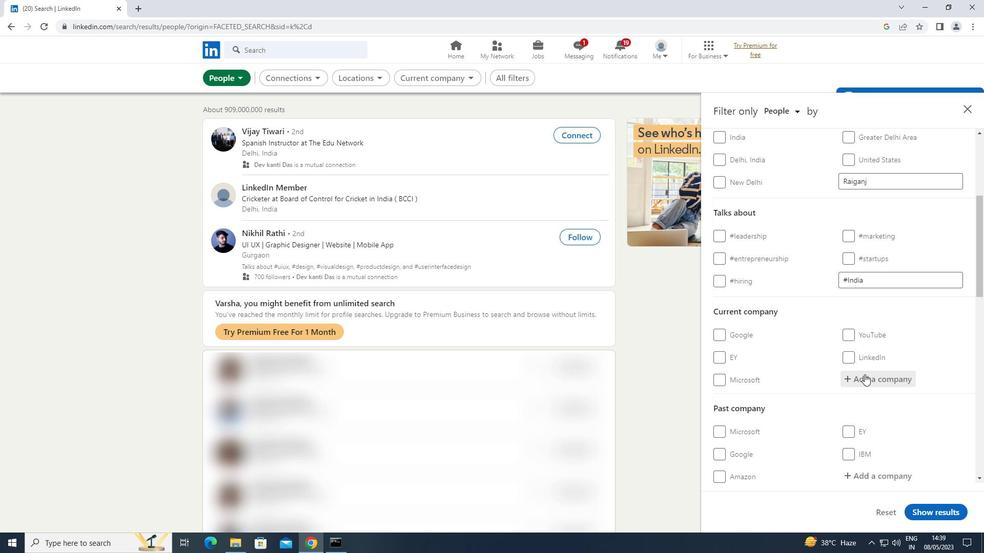 
Action: Key pressed <Key.shift>DEAL<Key.shift>SHARE
Screenshot: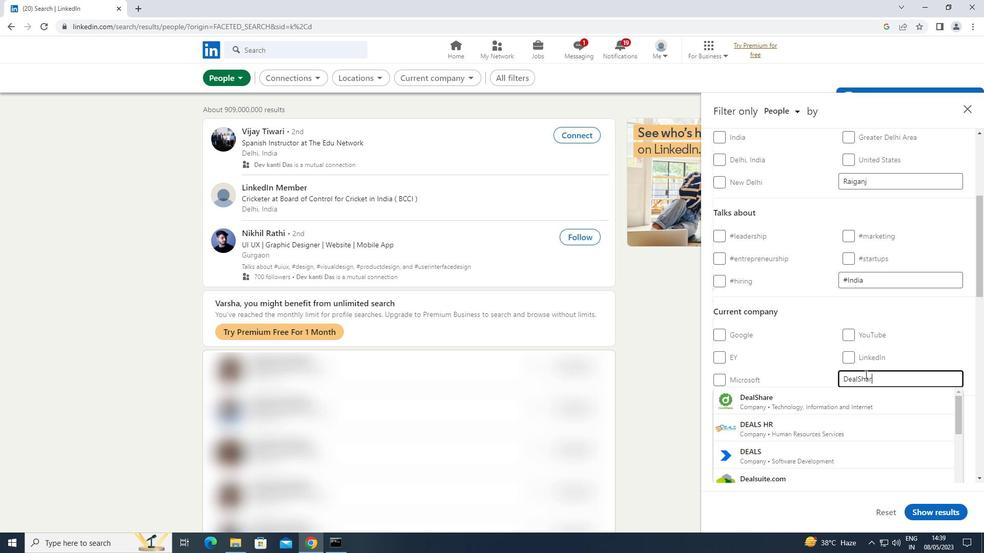 
Action: Mouse moved to (781, 407)
Screenshot: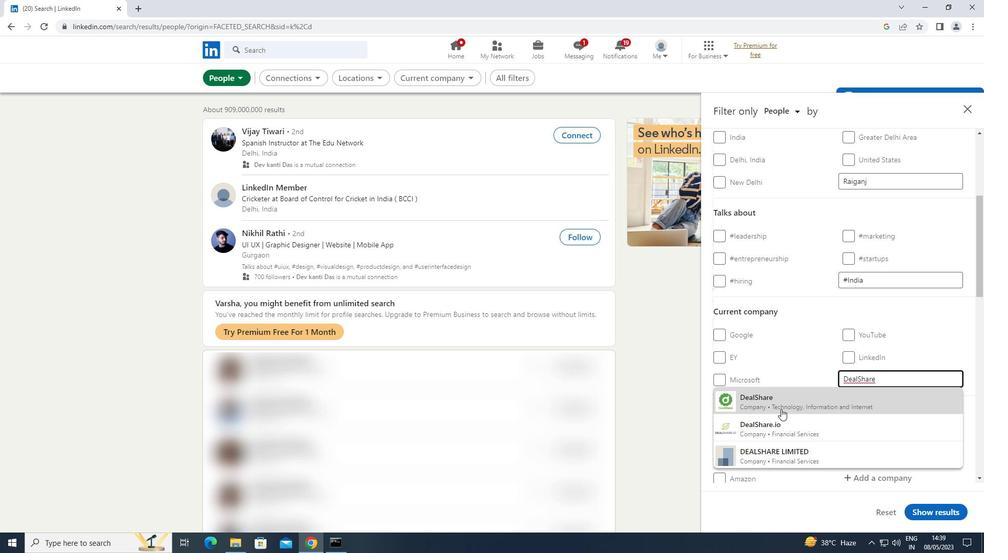 
Action: Mouse pressed left at (781, 407)
Screenshot: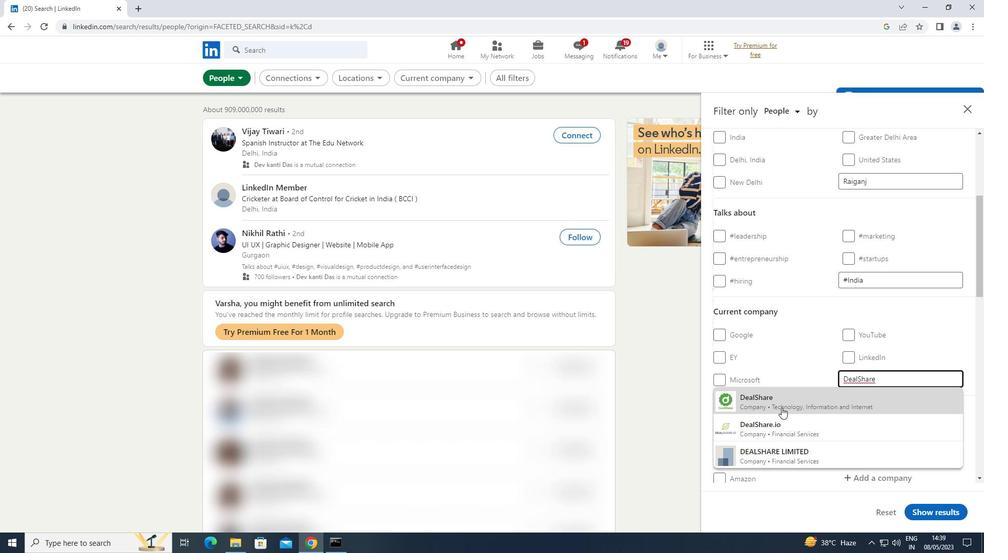 
Action: Mouse moved to (784, 405)
Screenshot: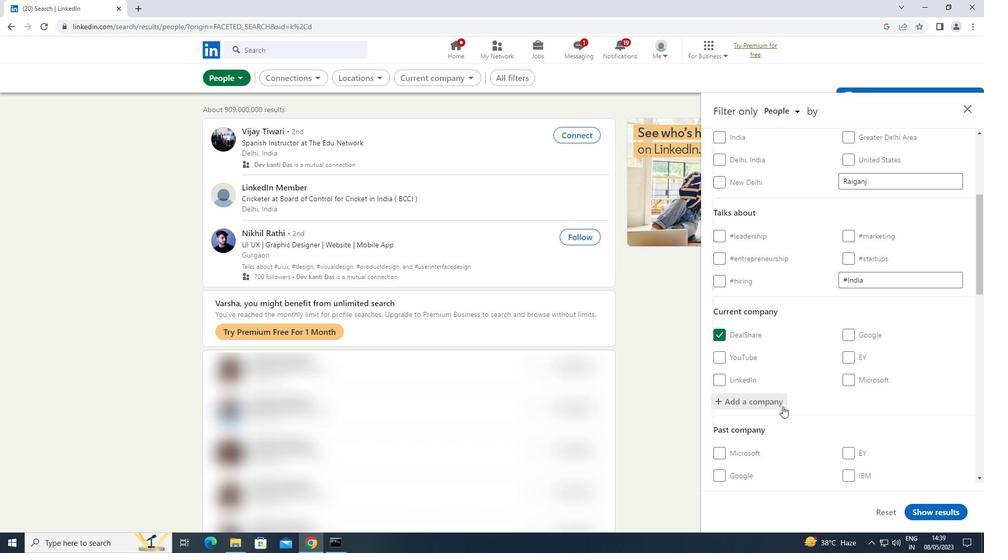 
Action: Mouse scrolled (784, 404) with delta (0, 0)
Screenshot: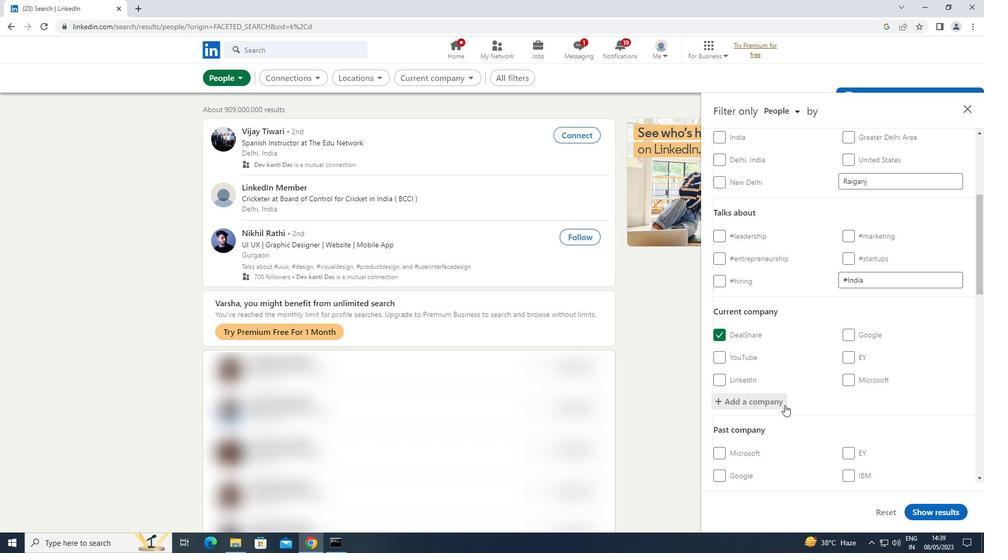 
Action: Mouse scrolled (784, 404) with delta (0, 0)
Screenshot: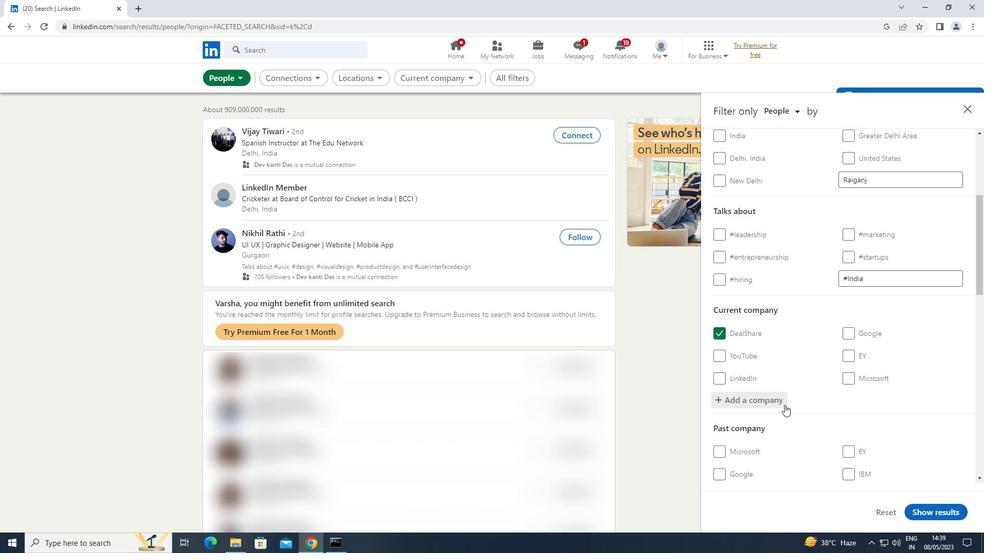 
Action: Mouse scrolled (784, 404) with delta (0, 0)
Screenshot: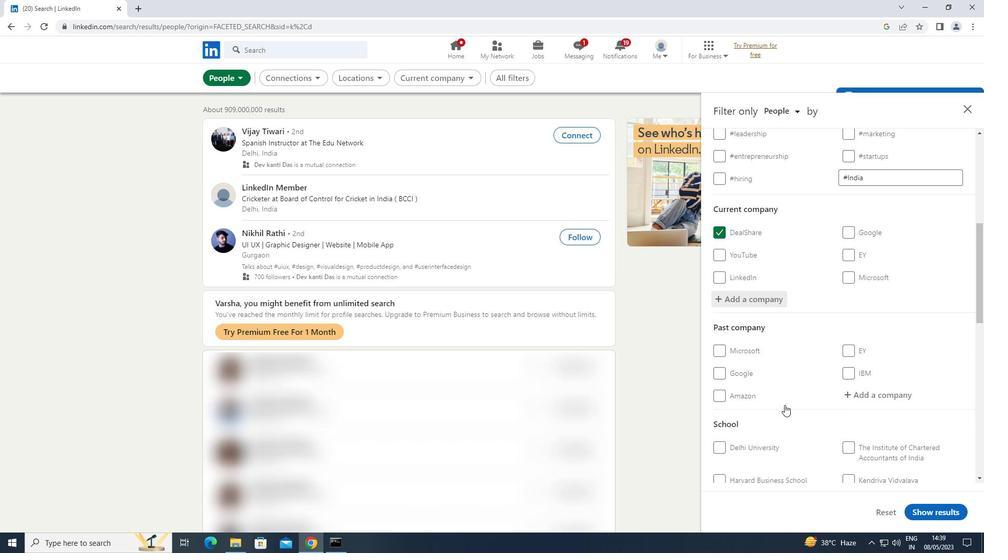 
Action: Mouse moved to (792, 399)
Screenshot: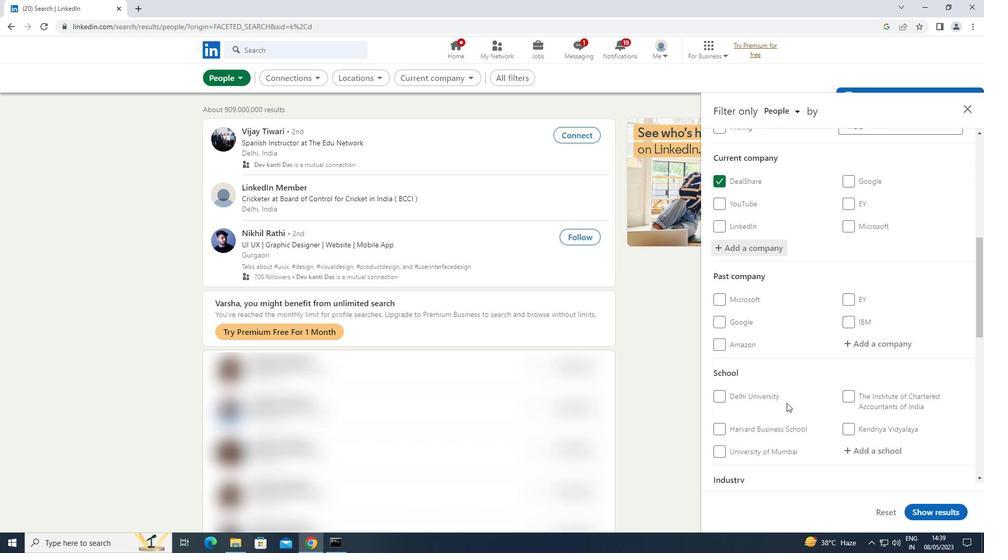 
Action: Mouse scrolled (792, 399) with delta (0, 0)
Screenshot: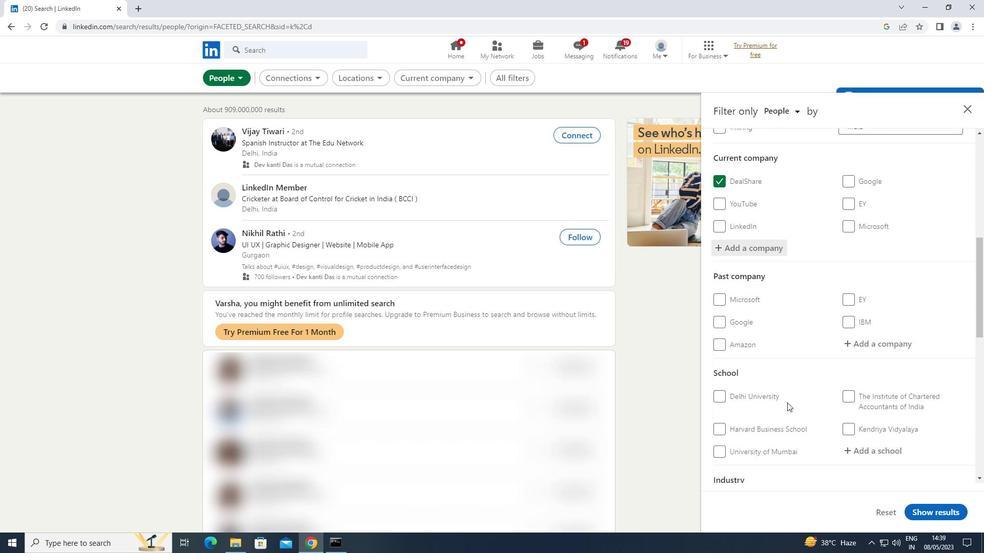 
Action: Mouse scrolled (792, 399) with delta (0, 0)
Screenshot: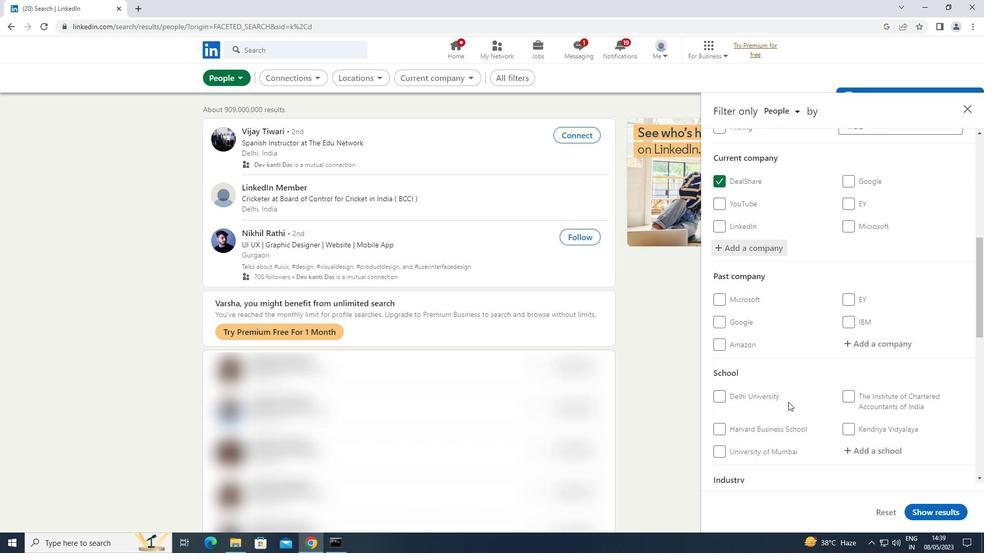 
Action: Mouse moved to (866, 349)
Screenshot: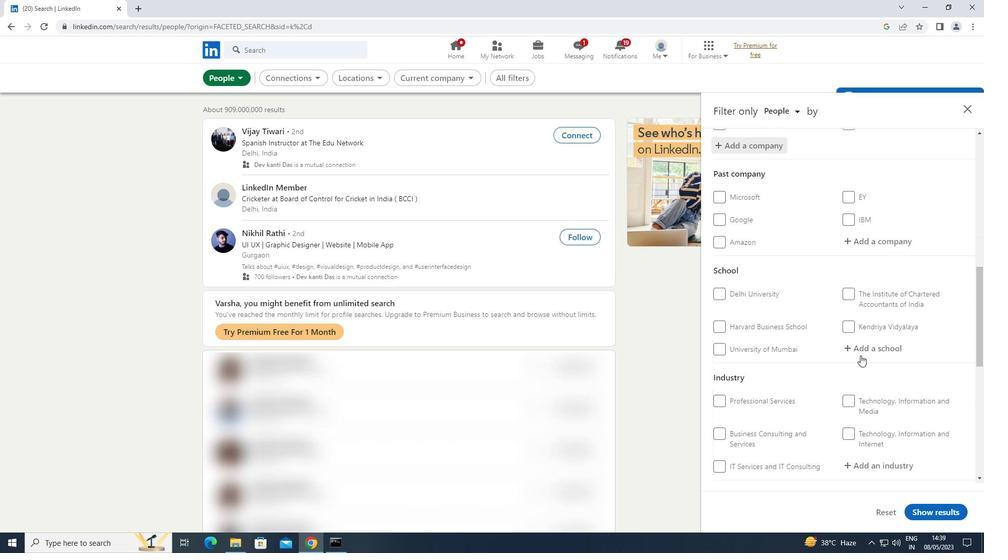 
Action: Mouse pressed left at (866, 349)
Screenshot: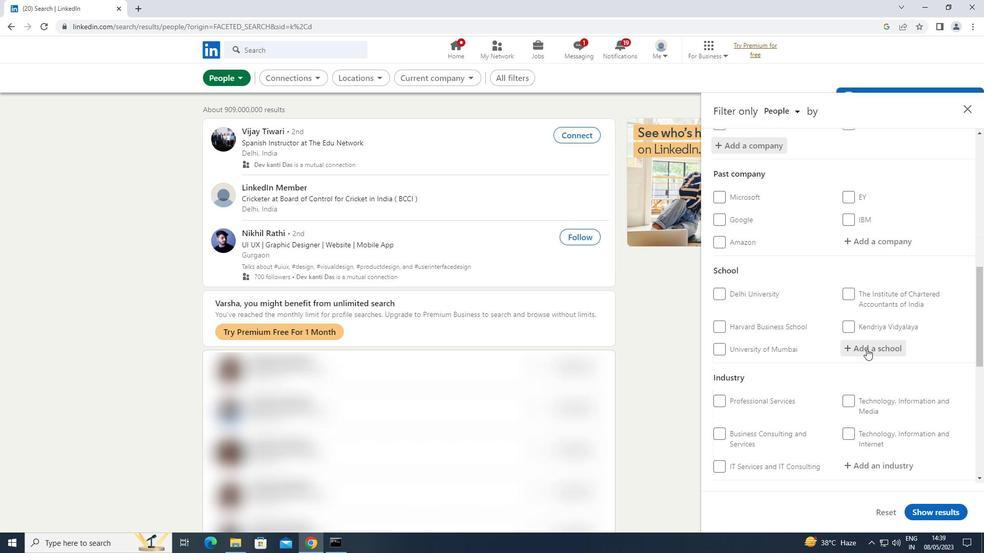 
Action: Key pressed <Key.shift>CHIMAYA<Key.space><Key.shift>VIDYALAYA
Screenshot: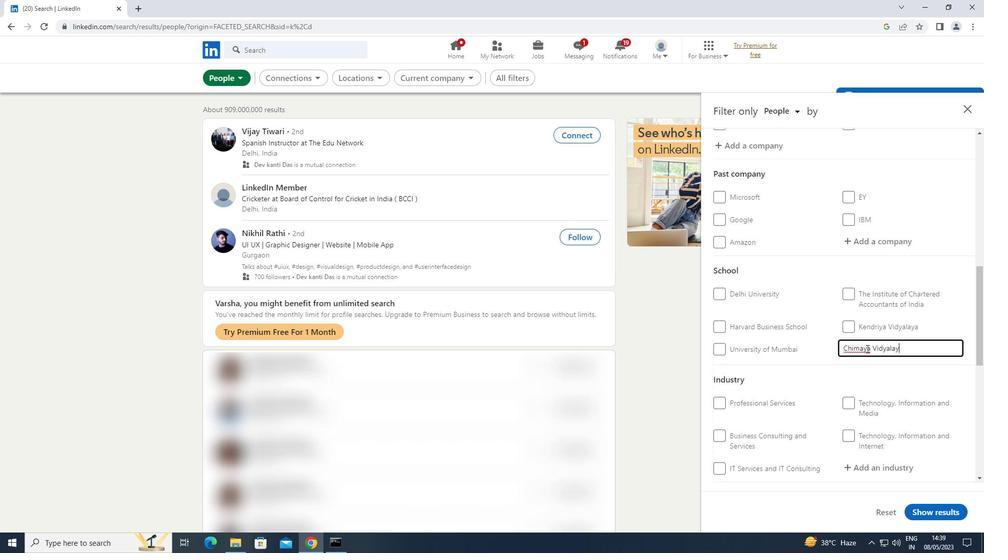 
Action: Mouse moved to (866, 348)
Screenshot: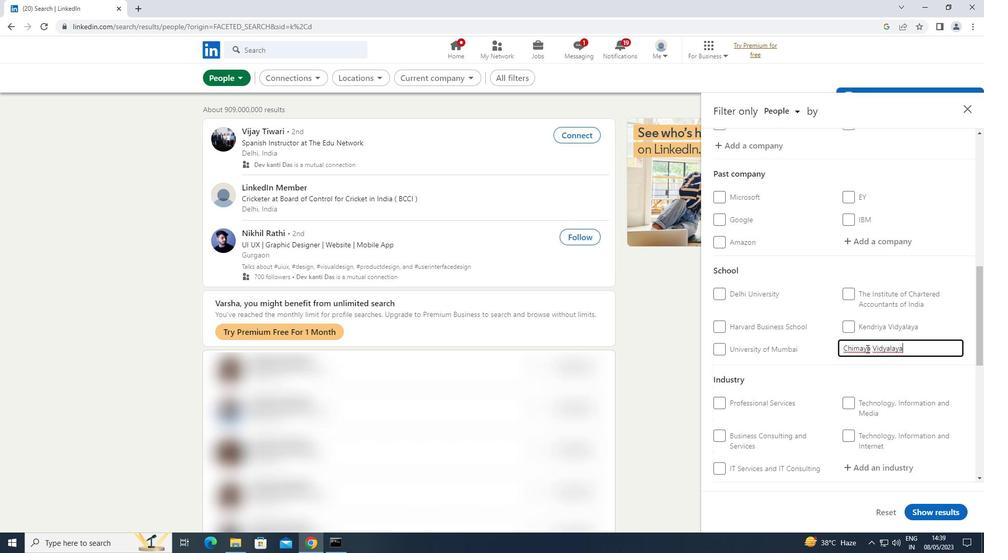
Action: Mouse scrolled (866, 348) with delta (0, 0)
Screenshot: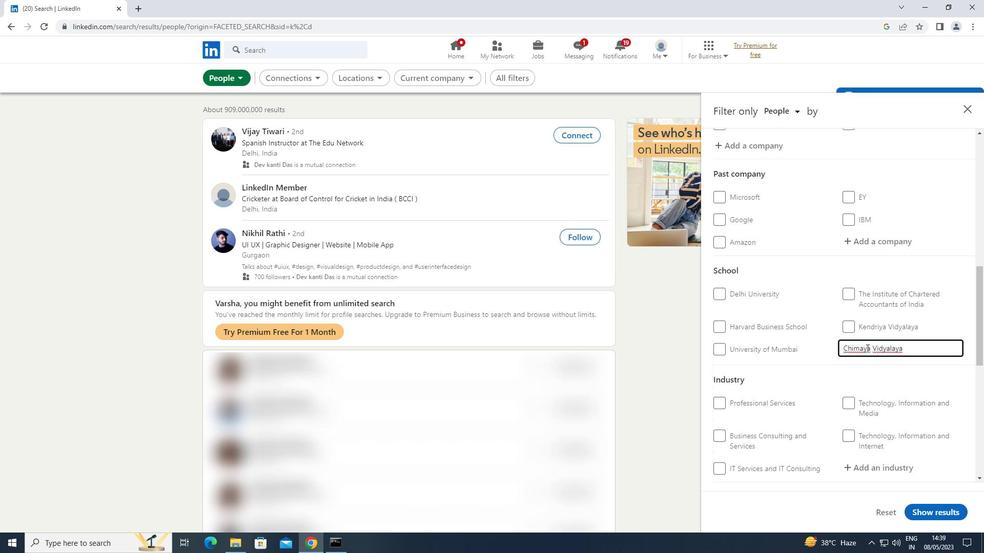 
Action: Mouse moved to (854, 296)
Screenshot: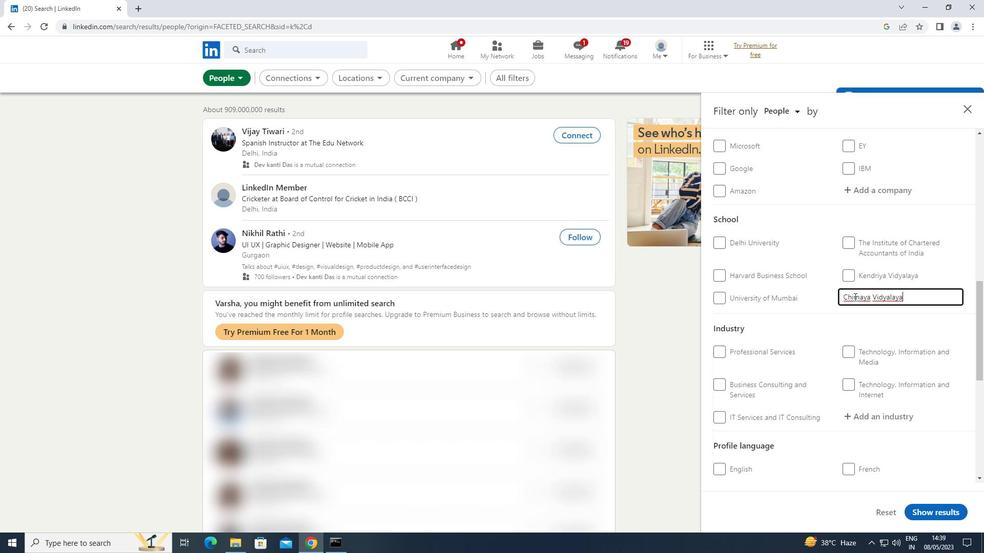 
Action: Mouse pressed left at (854, 296)
Screenshot: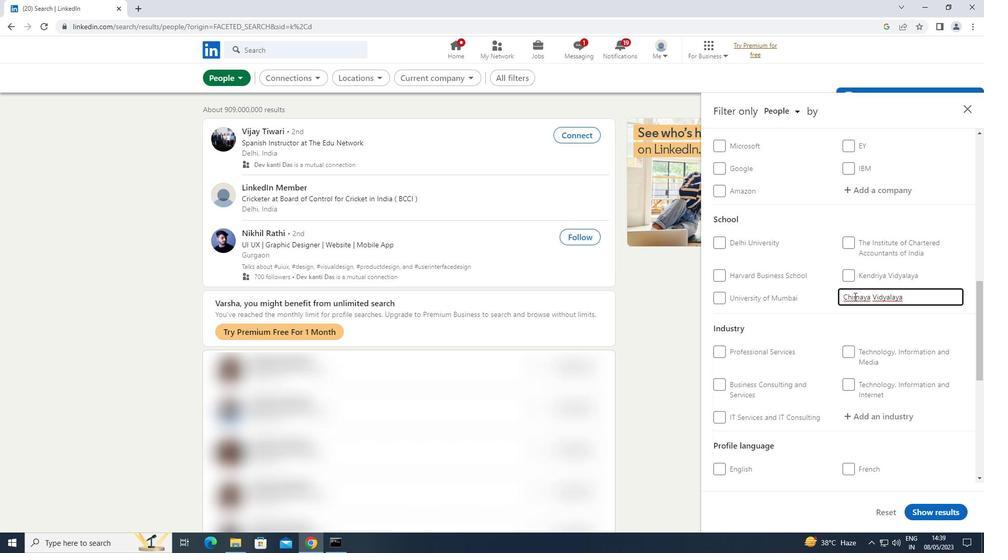 
Action: Key pressed N
Screenshot: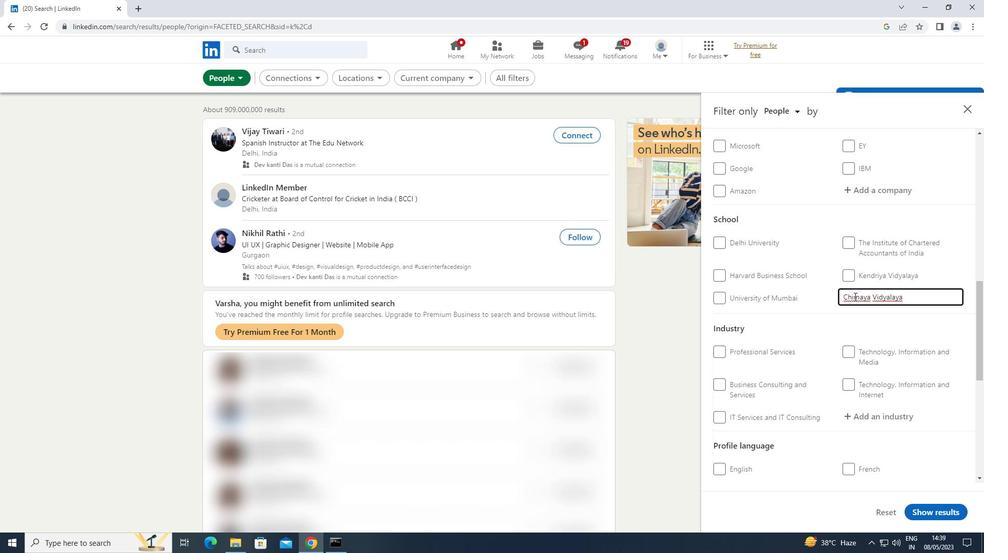 
Action: Mouse moved to (851, 322)
Screenshot: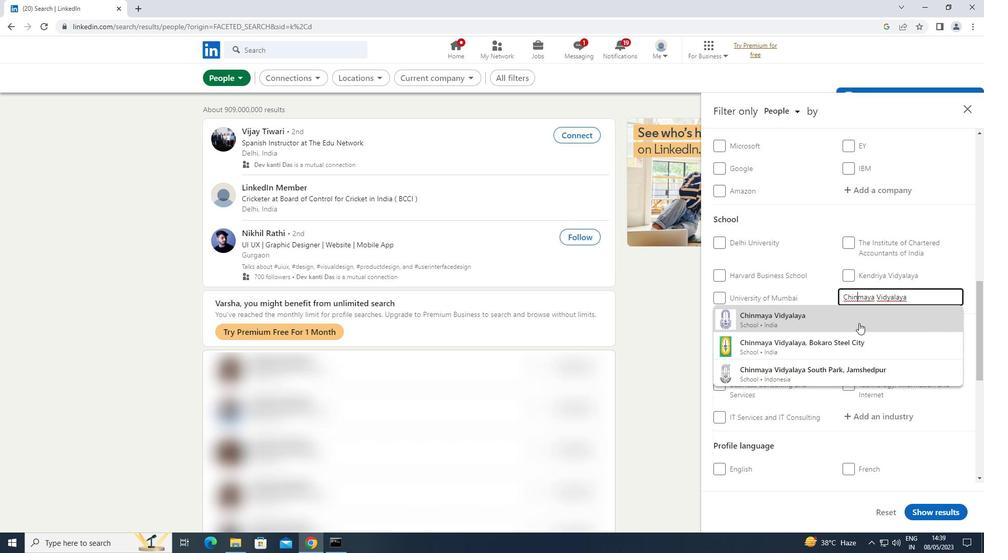 
Action: Mouse pressed left at (851, 322)
Screenshot: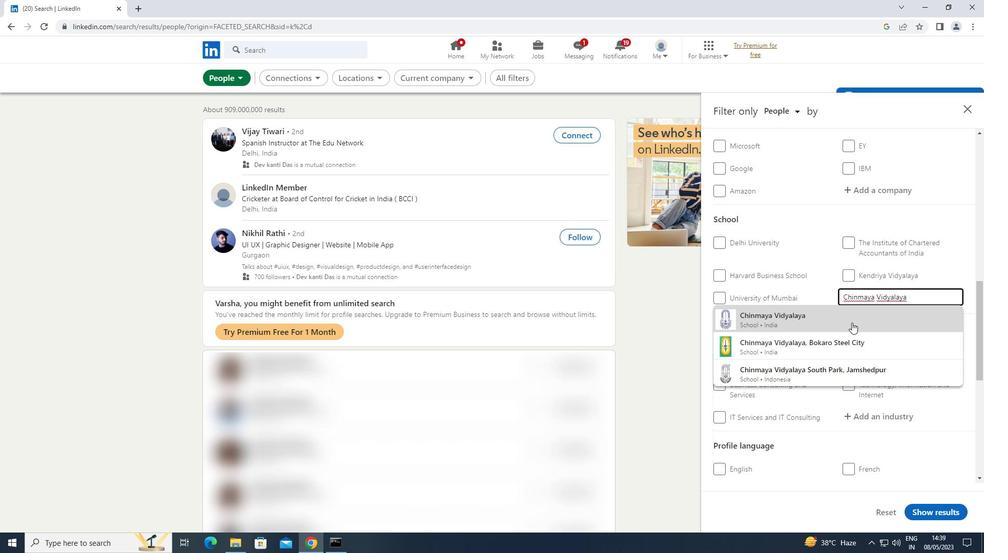 
Action: Mouse scrolled (851, 322) with delta (0, 0)
Screenshot: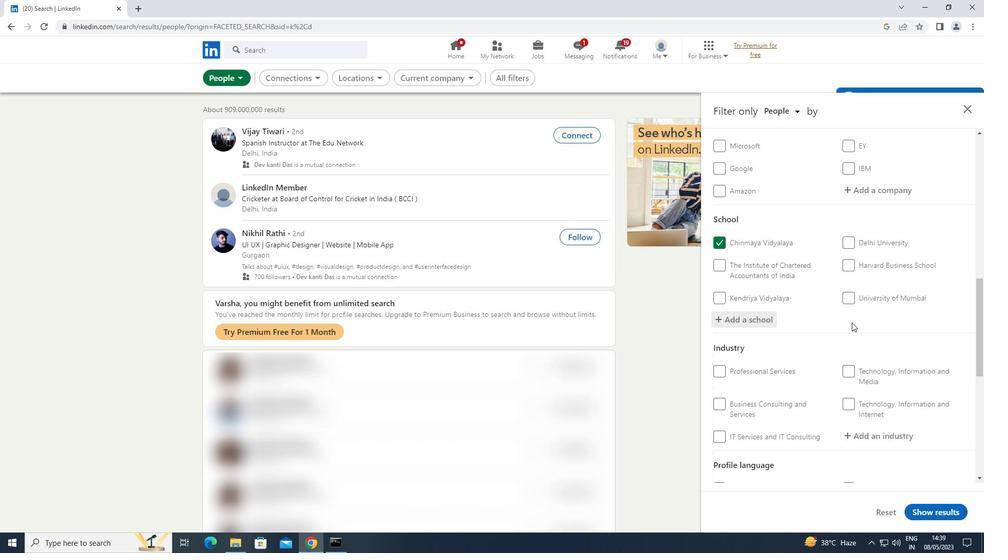 
Action: Mouse scrolled (851, 322) with delta (0, 0)
Screenshot: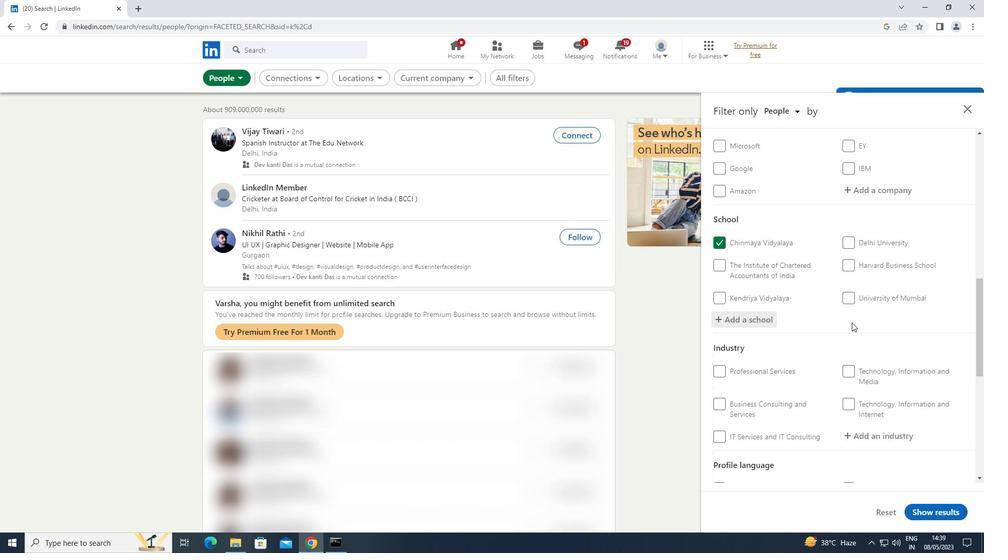 
Action: Mouse scrolled (851, 322) with delta (0, 0)
Screenshot: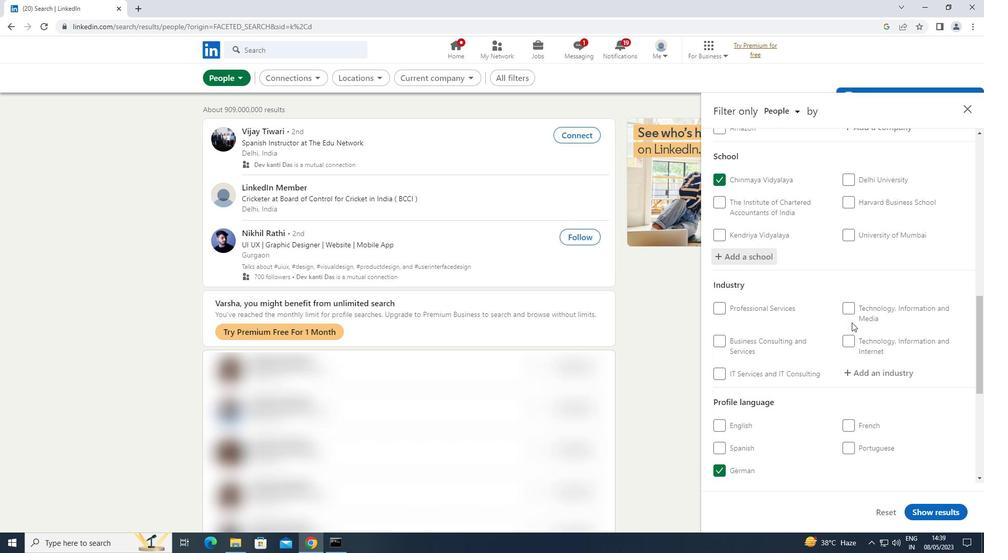 
Action: Mouse moved to (903, 278)
Screenshot: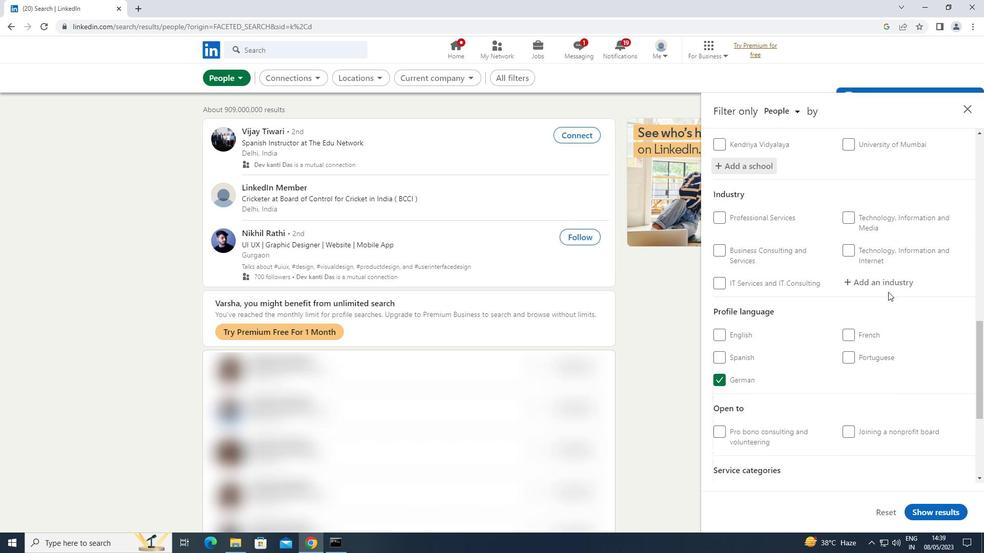 
Action: Mouse pressed left at (903, 278)
Screenshot: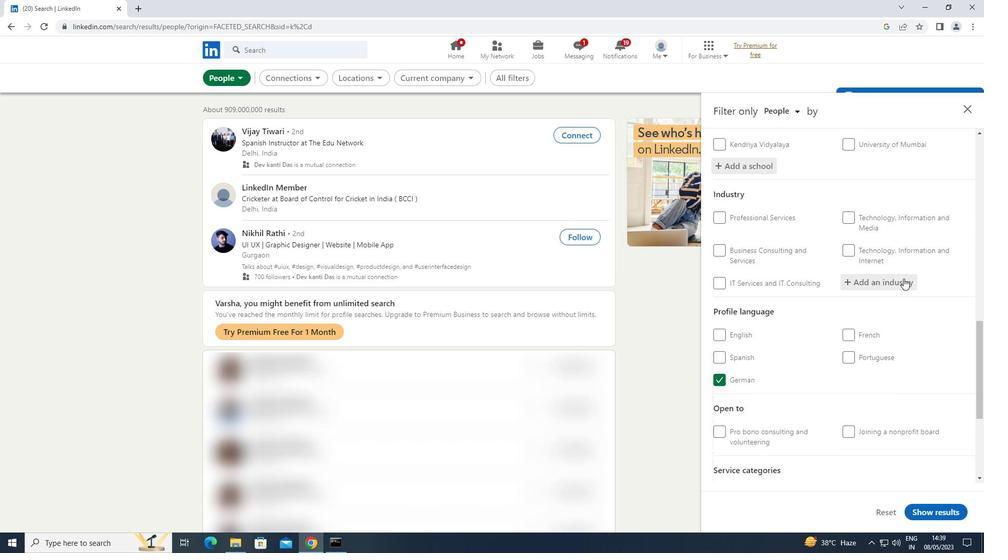 
Action: Key pressed <Key.shift>RETAIL<Key.space><Key.shift>FURNITURE
Screenshot: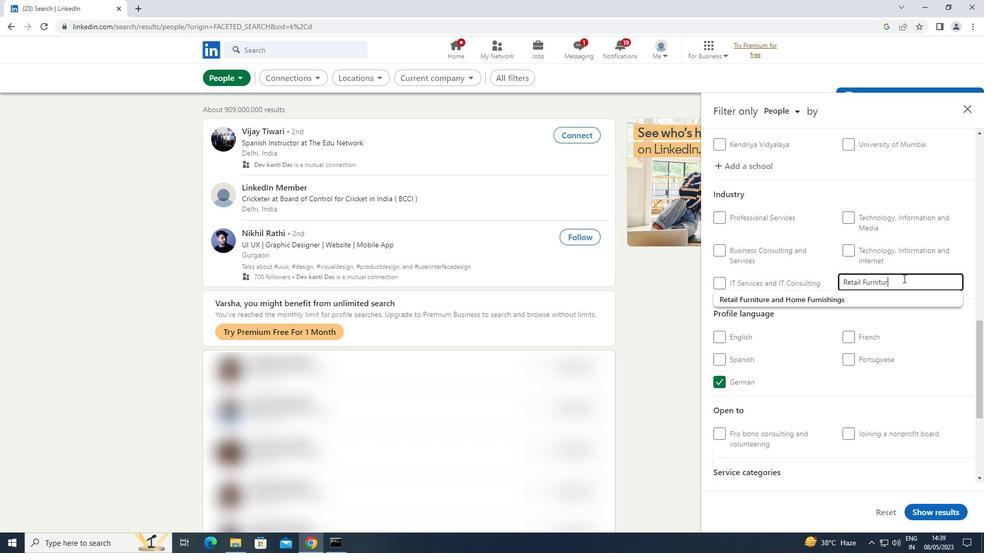 
Action: Mouse moved to (824, 297)
Screenshot: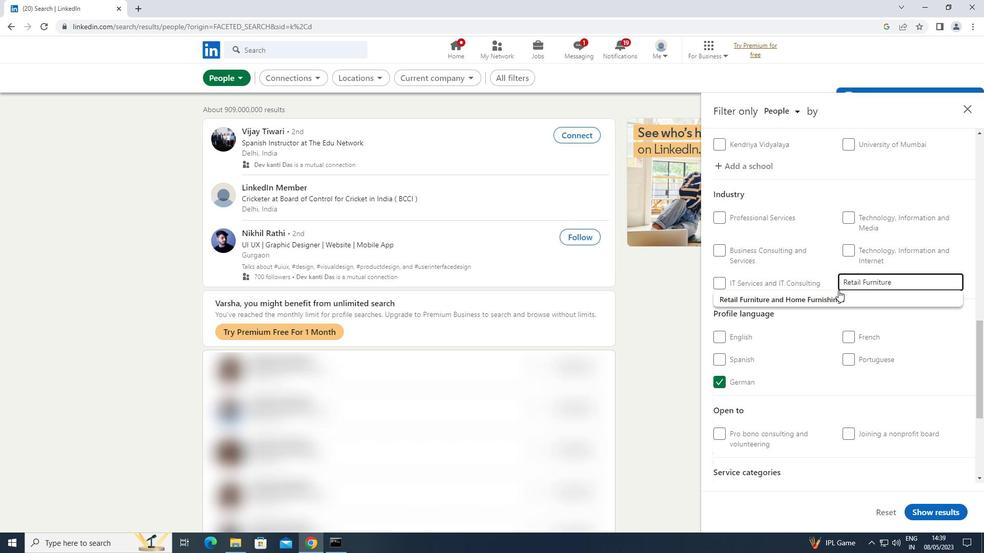 
Action: Mouse pressed left at (824, 297)
Screenshot: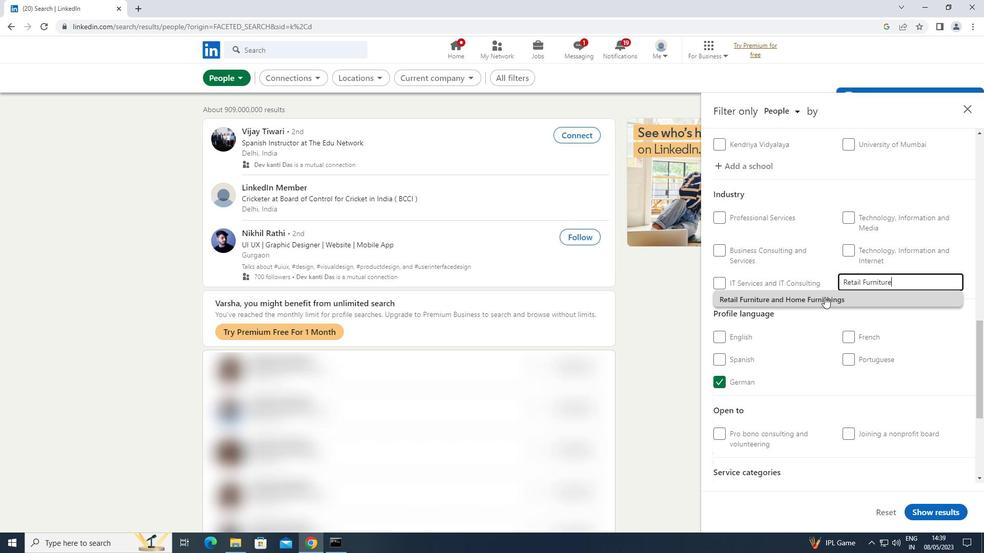 
Action: Mouse scrolled (824, 296) with delta (0, 0)
Screenshot: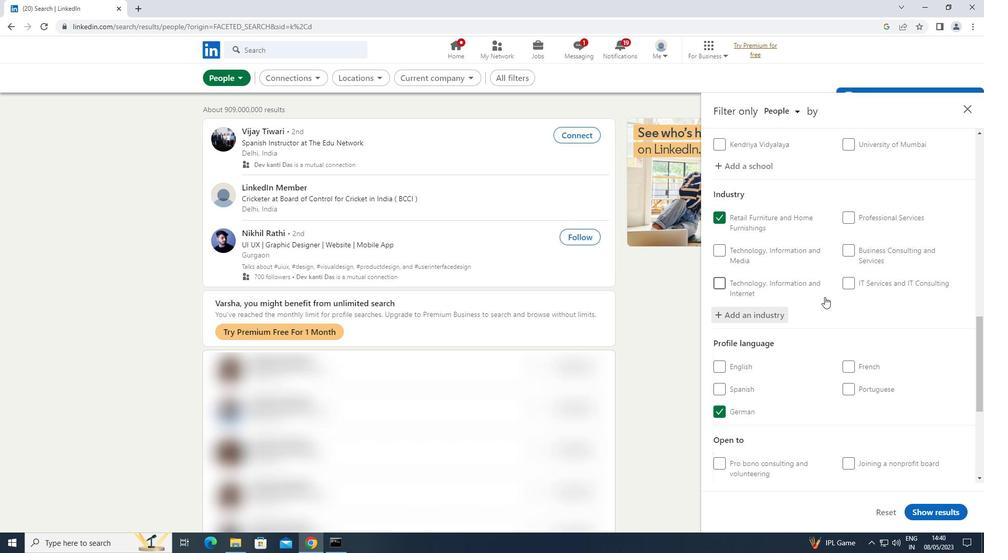 
Action: Mouse scrolled (824, 296) with delta (0, 0)
Screenshot: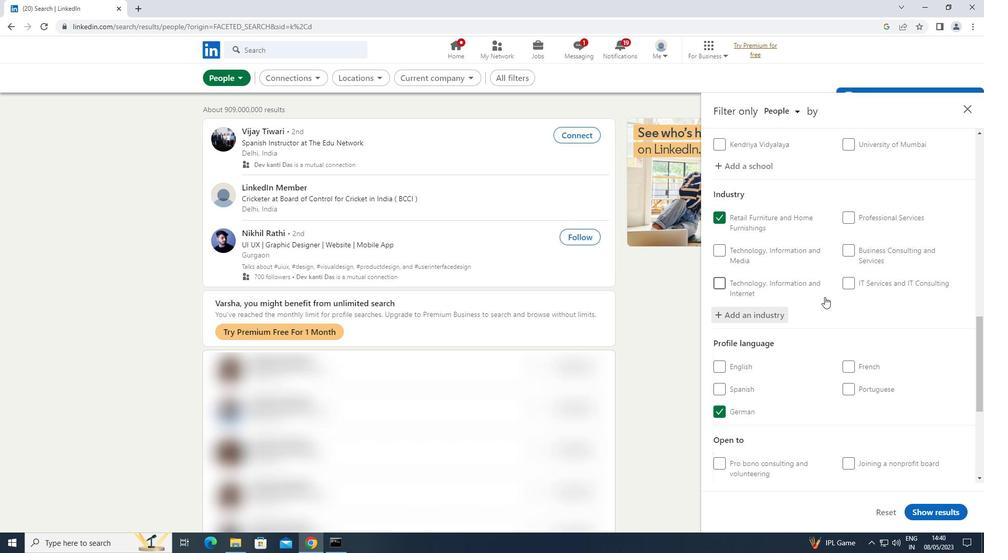 
Action: Mouse scrolled (824, 296) with delta (0, 0)
Screenshot: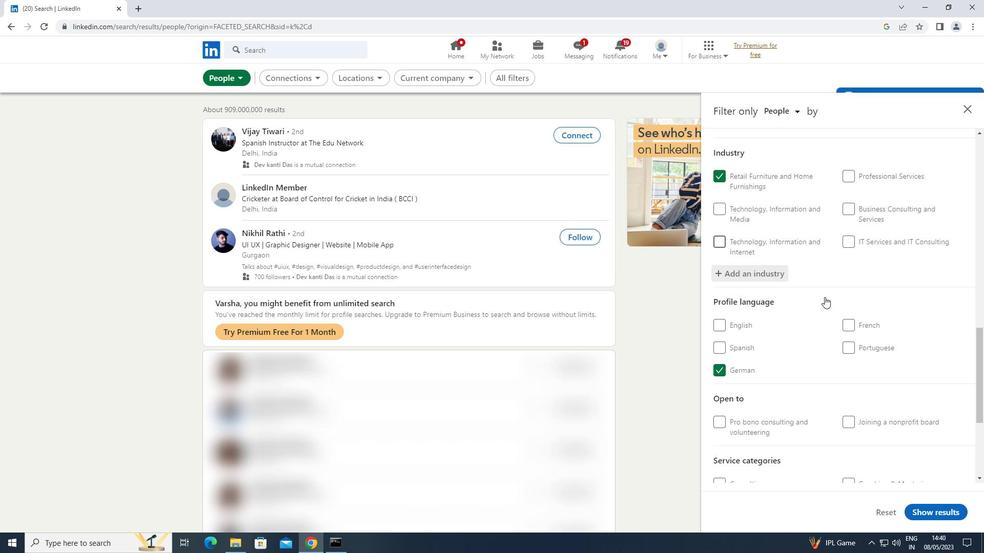
Action: Mouse scrolled (824, 296) with delta (0, 0)
Screenshot: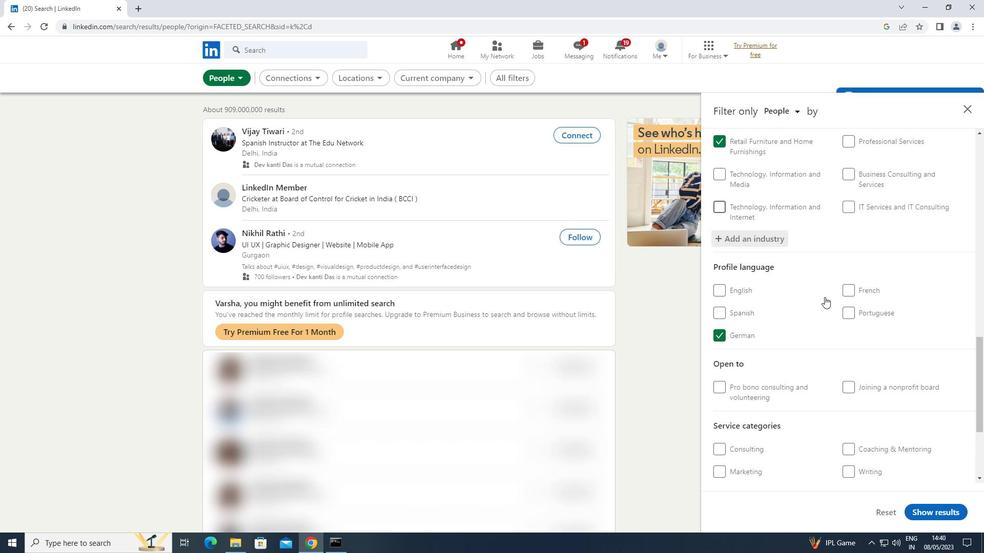 
Action: Mouse moved to (877, 364)
Screenshot: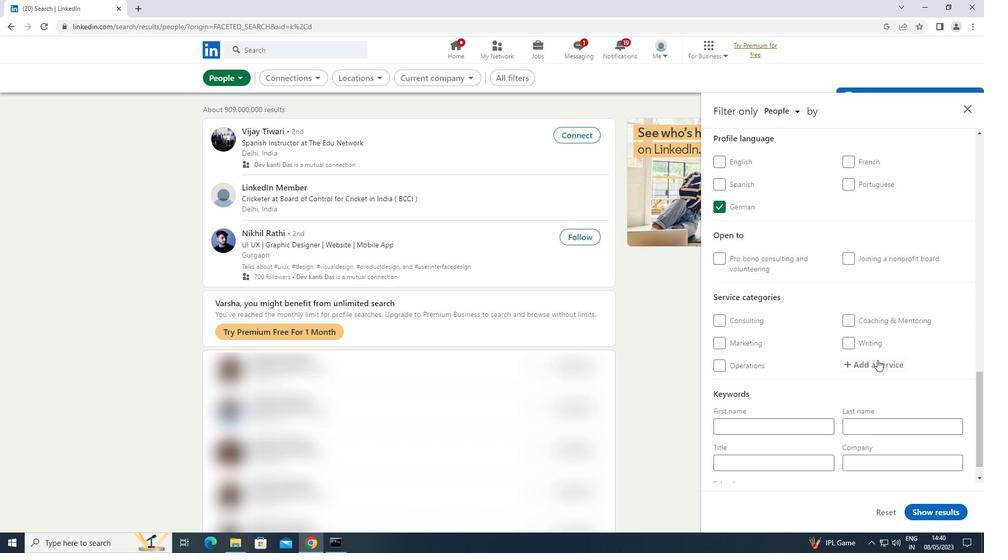 
Action: Mouse pressed left at (877, 364)
Screenshot: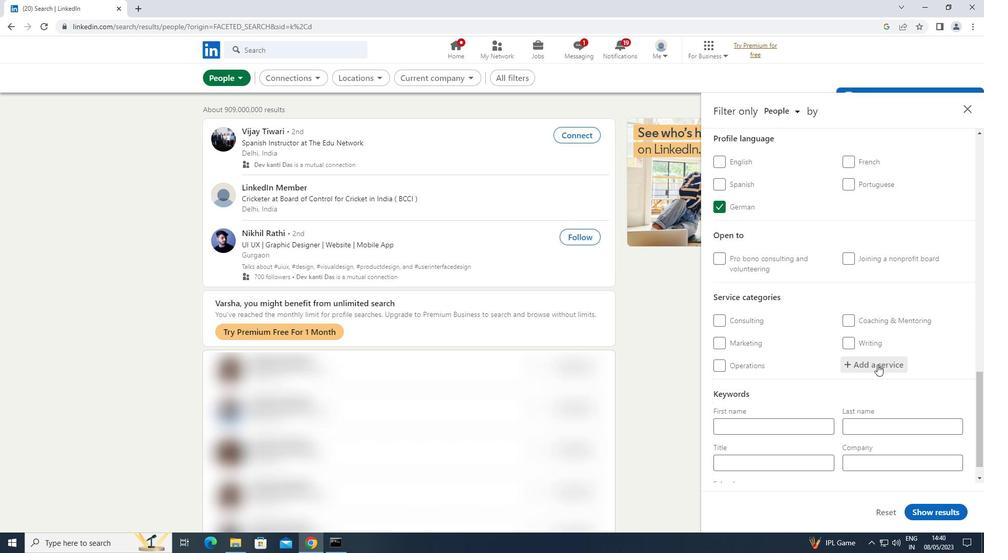 
Action: Key pressed <Key.shift>FINANCIAL
Screenshot: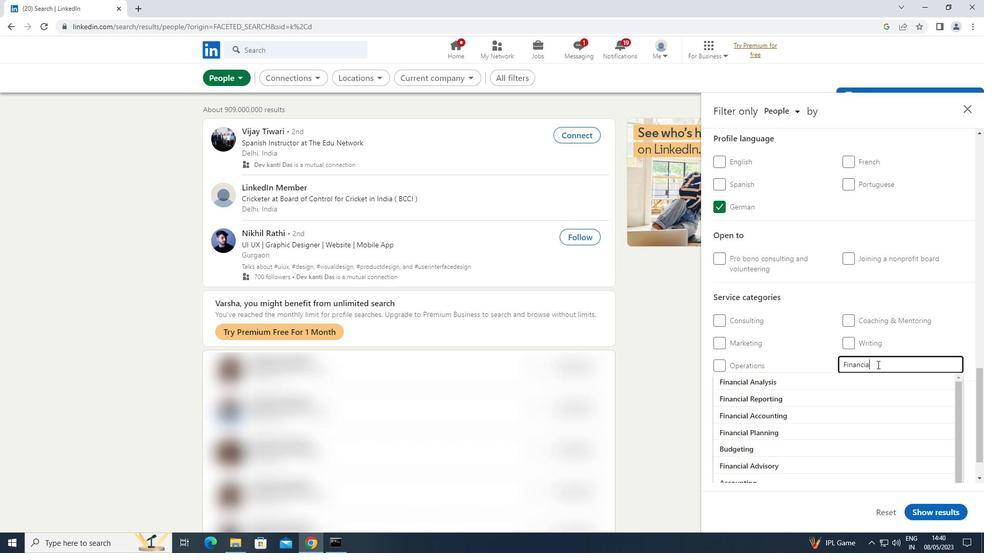
Action: Mouse moved to (782, 379)
Screenshot: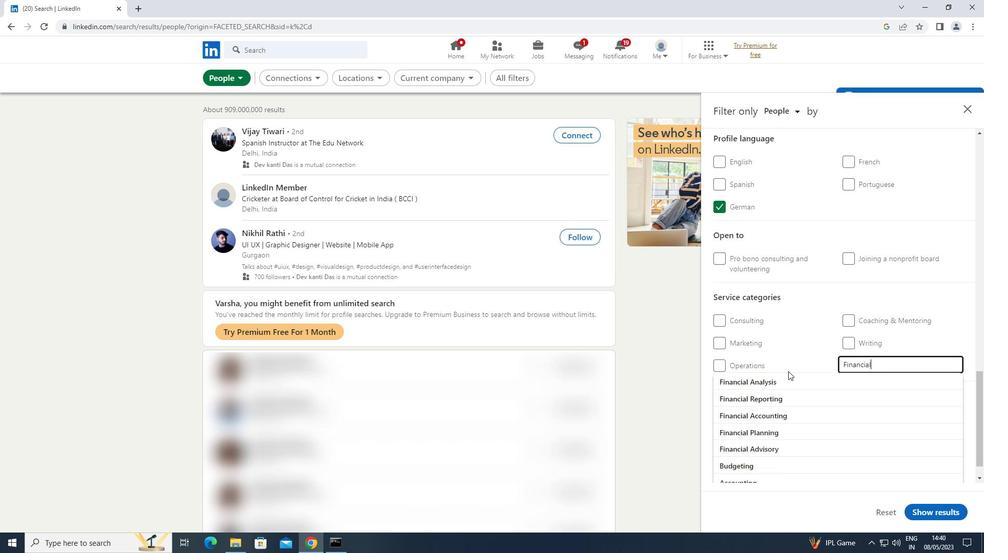 
Action: Mouse pressed left at (782, 379)
Screenshot: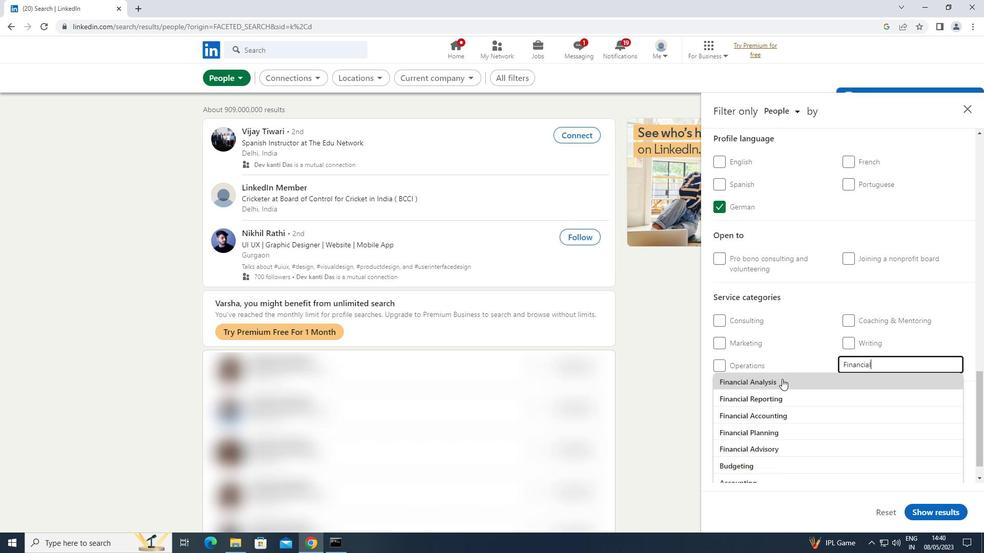 
Action: Mouse moved to (782, 379)
Screenshot: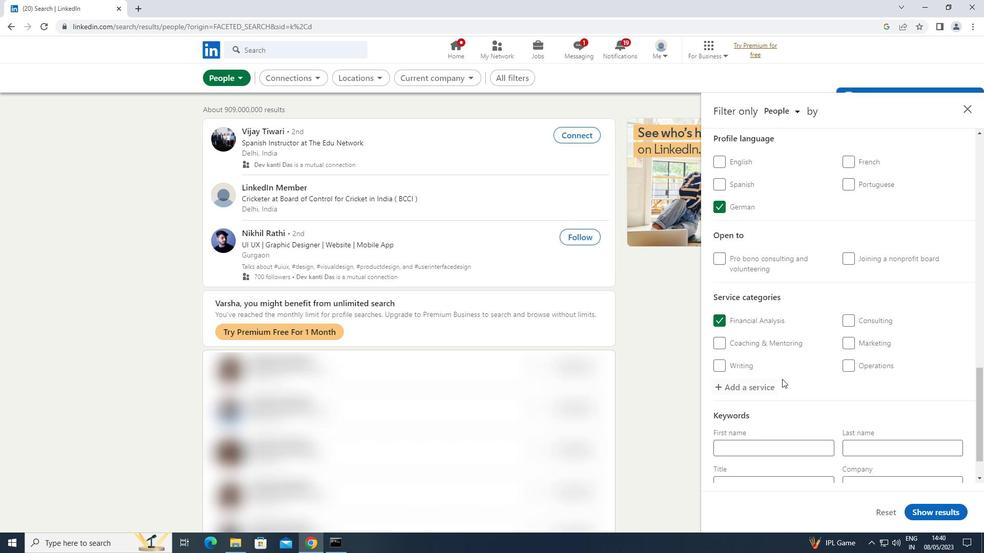 
Action: Mouse scrolled (782, 378) with delta (0, 0)
Screenshot: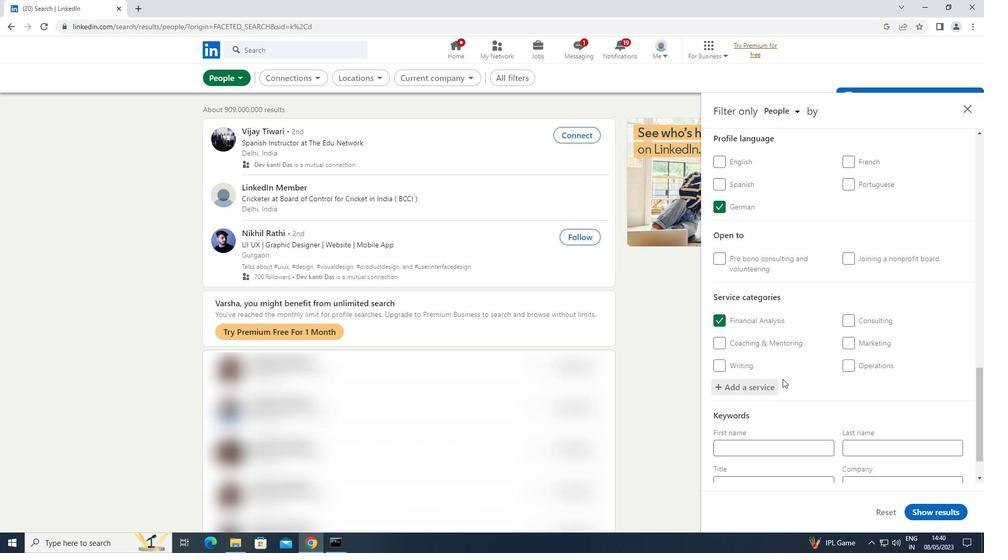 
Action: Mouse scrolled (782, 378) with delta (0, 0)
Screenshot: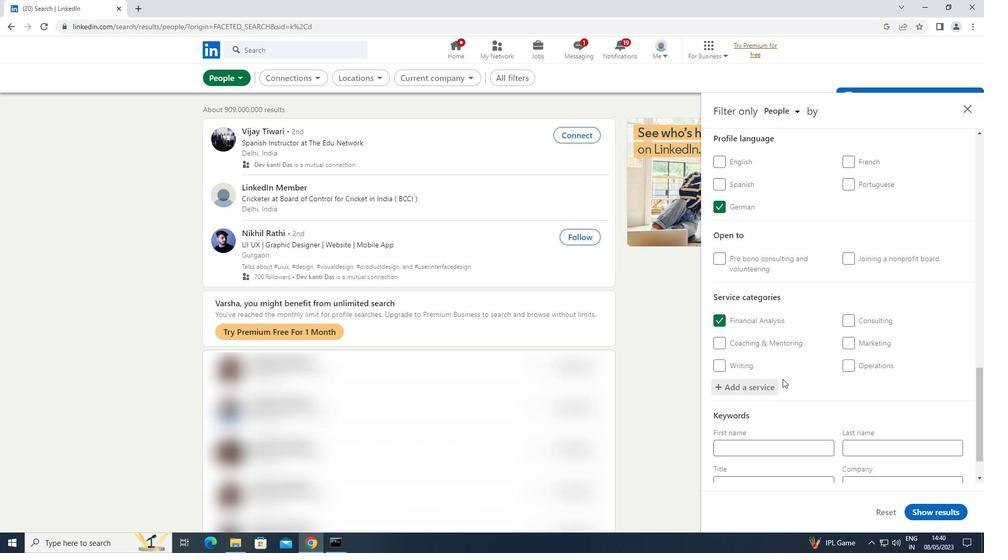 
Action: Mouse scrolled (782, 378) with delta (0, 0)
Screenshot: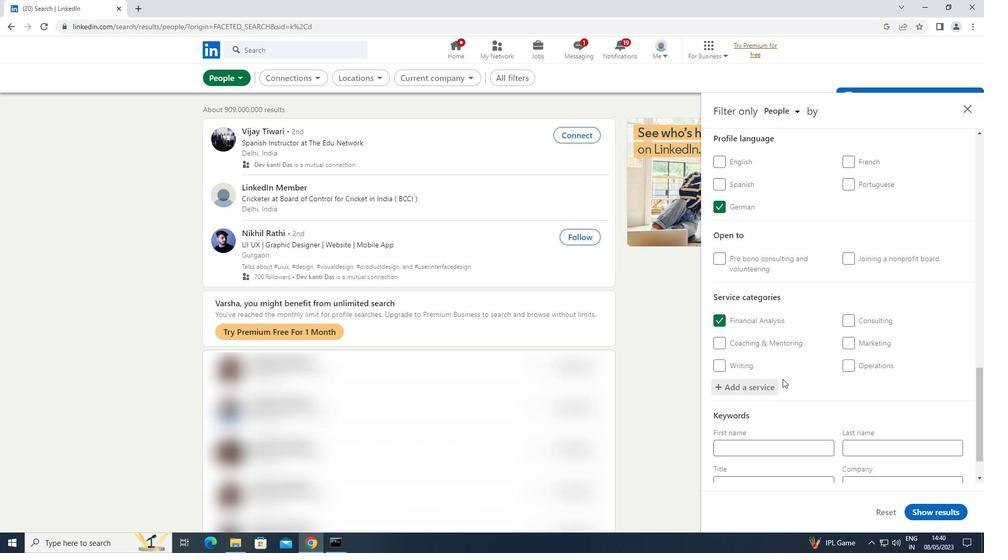 
Action: Mouse scrolled (782, 378) with delta (0, 0)
Screenshot: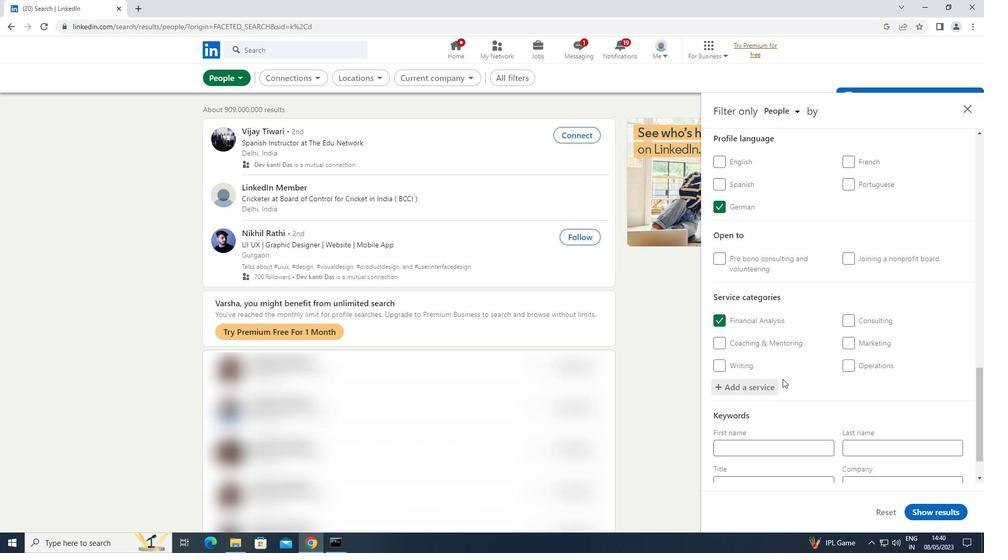 
Action: Mouse moved to (766, 437)
Screenshot: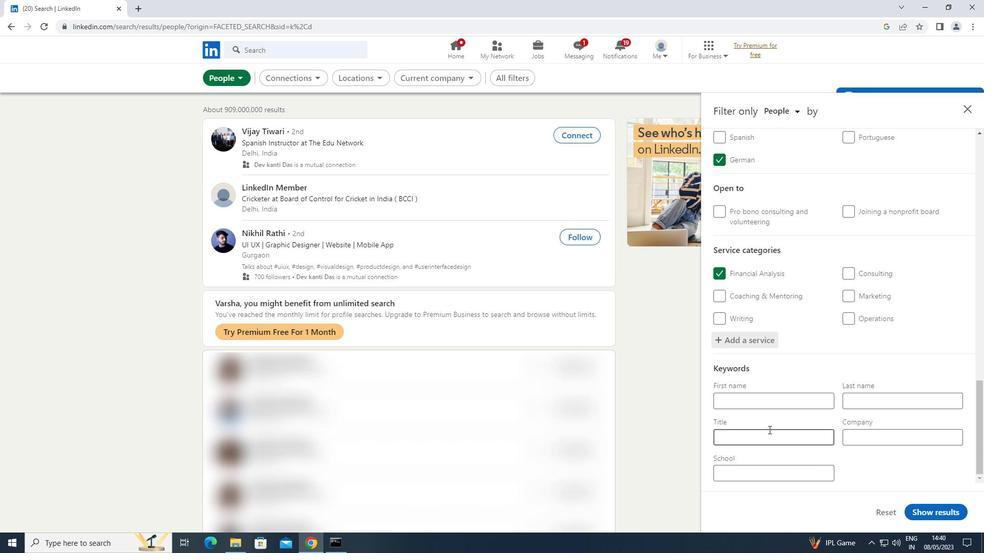 
Action: Mouse pressed left at (766, 437)
Screenshot: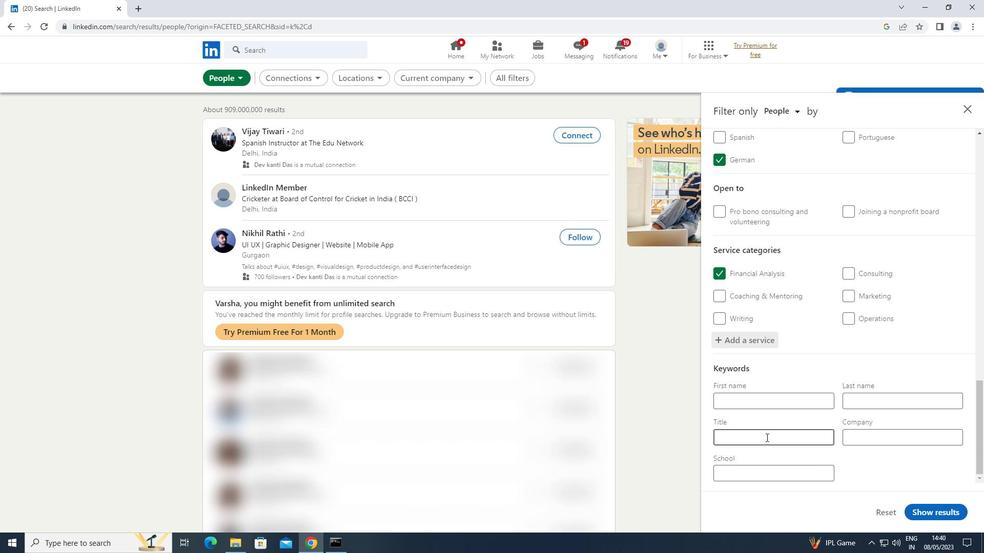 
Action: Mouse moved to (759, 437)
Screenshot: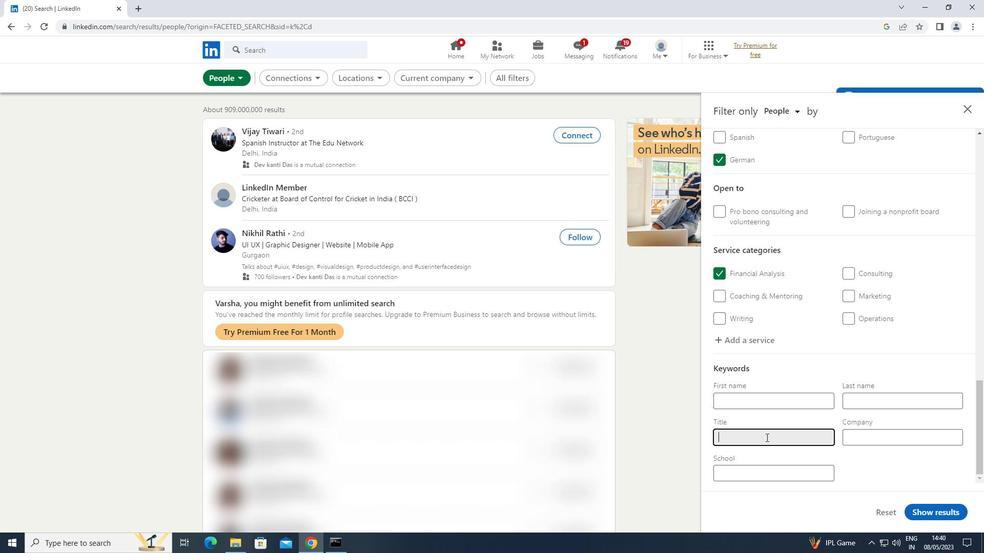 
Action: Key pressed <Key.shift>MORTGAGE<Key.space><Key.shift>LOAN<Key.space><Key.shift><Key.shift>PROCESSOR
Screenshot: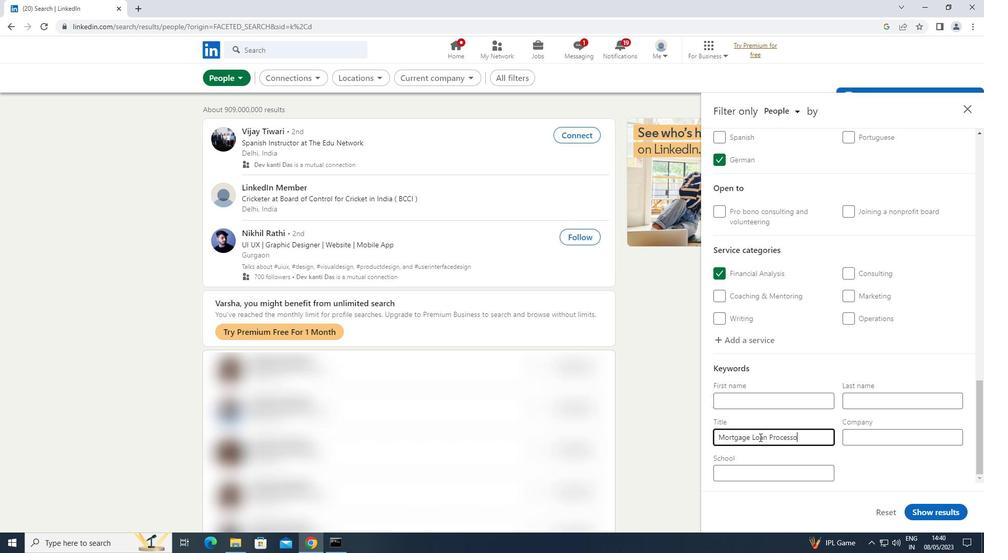 
Action: Mouse moved to (930, 515)
Screenshot: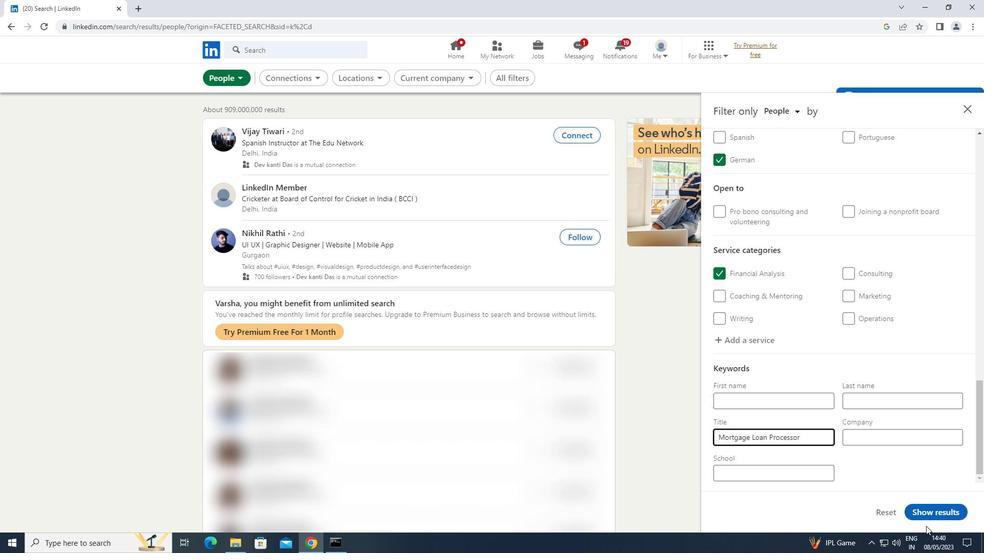 
Action: Mouse pressed left at (930, 515)
Screenshot: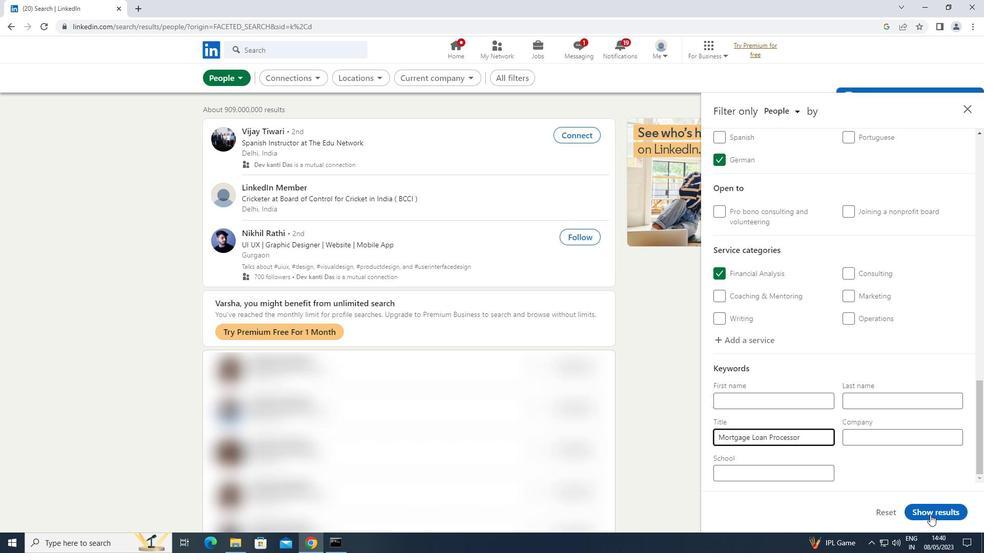 
Action: Mouse moved to (468, 181)
Screenshot: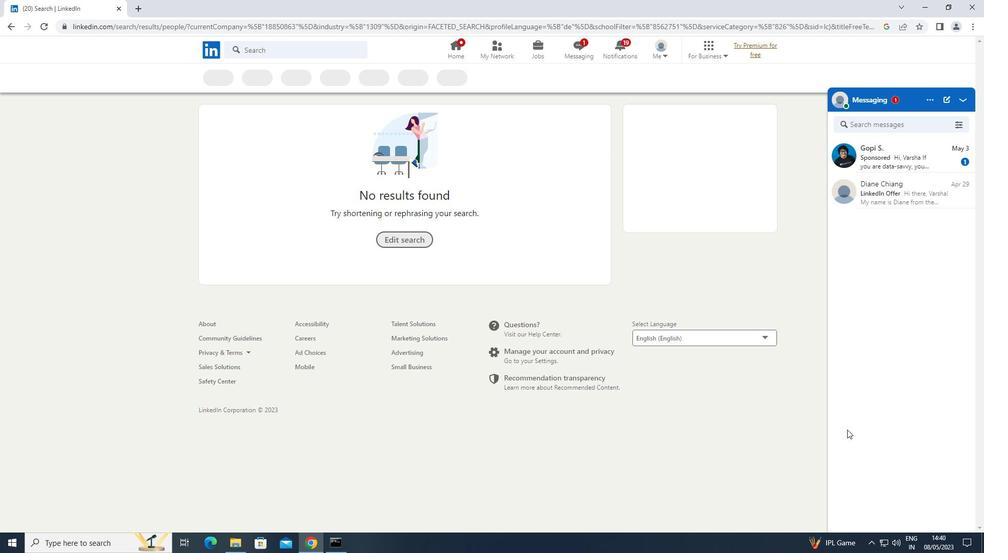 
